 Task: Add an event with the title Training Workshop: Team Leadership, date '2024/04/23', time 9:40 AM to 11:40 AMand add a description: Welcome to our Team Leadership Training Workshop, a comprehensive and interactive session designed to enhance leadership skills, empower team leaders, and cultivate effective leadership practices. This workshop is tailored for individuals who aspire to lead and inspire their teams to achieve exceptional results and foster a positive work environment._x000D_
_x000D_
_x000D_
_x000D_
Select event color  Blueberry . Add location for the event as: 123 Montmartre, Paris, France, logged in from the account softage.1@softage.netand send the event invitation to softage.7@softage.net and softage.8@softage.net. Set a reminder for the event Every weekday(Monday to Friday)
Action: Mouse moved to (48, 123)
Screenshot: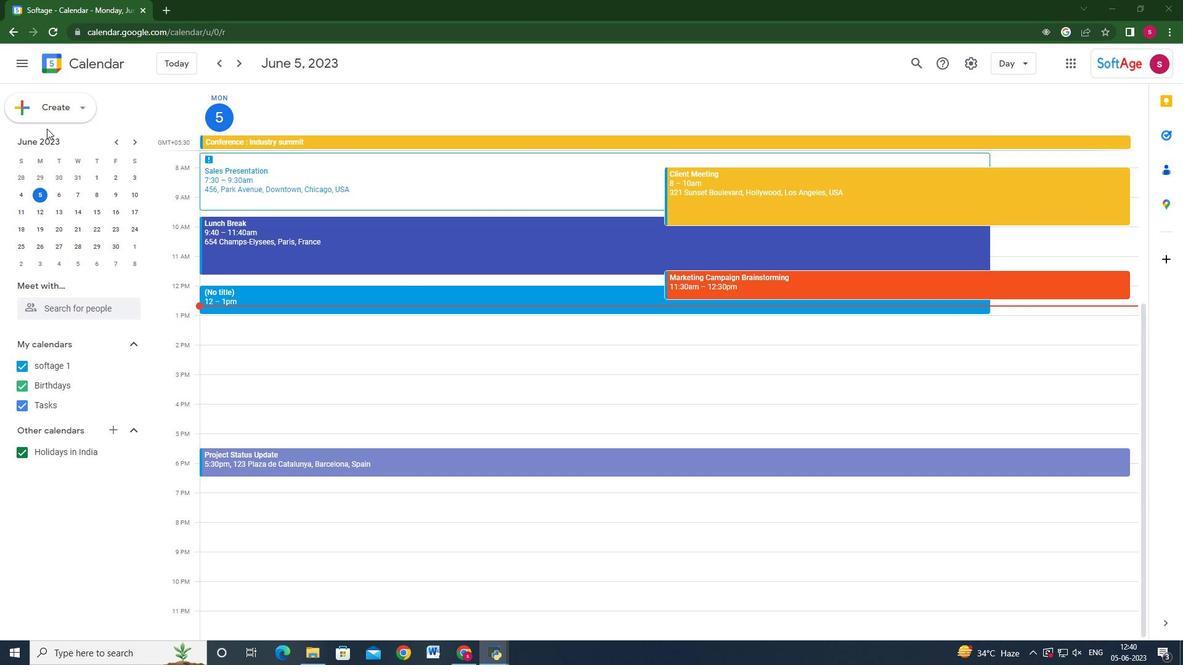 
Action: Mouse pressed left at (48, 123)
Screenshot: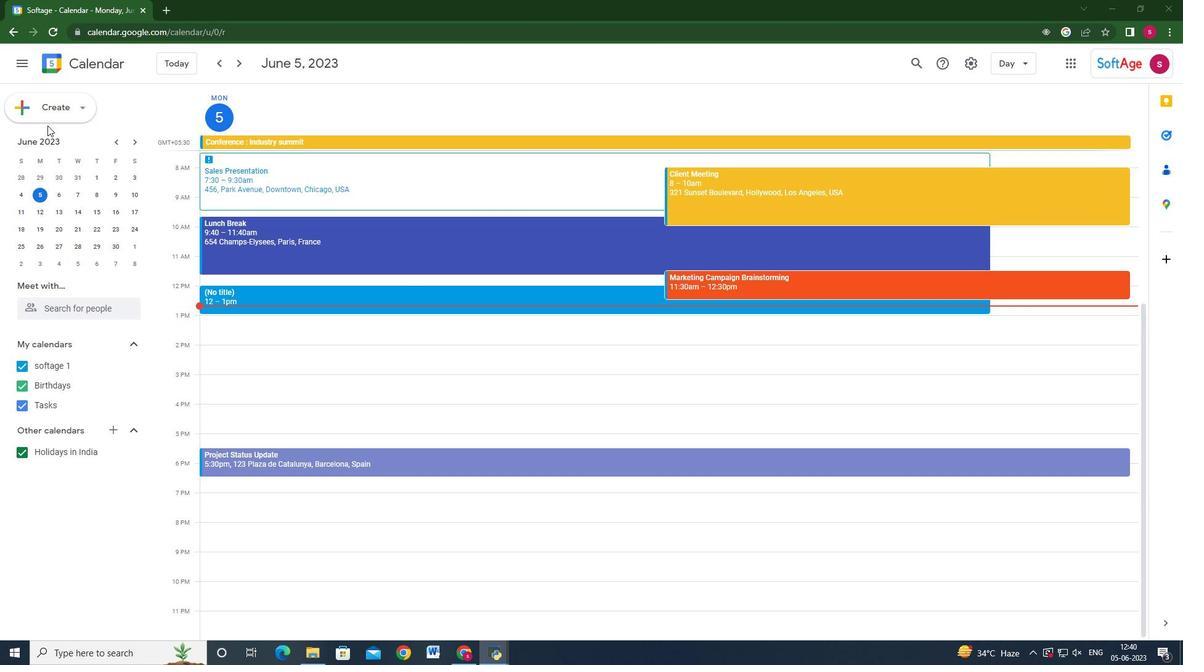 
Action: Mouse moved to (56, 121)
Screenshot: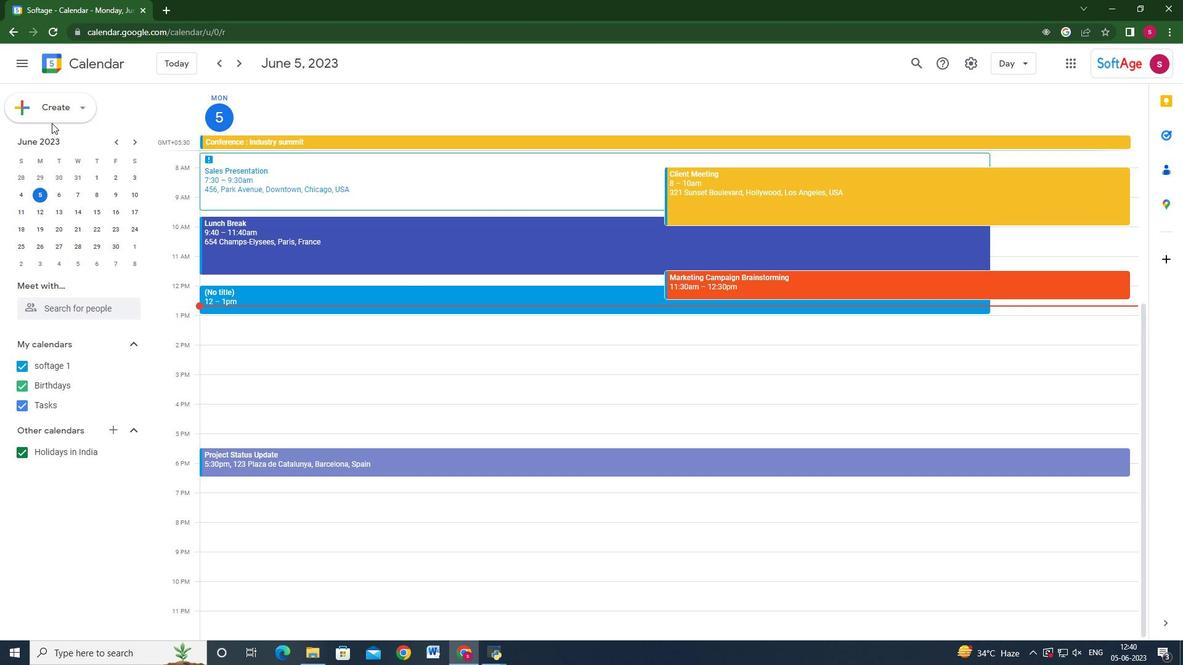 
Action: Mouse pressed left at (56, 121)
Screenshot: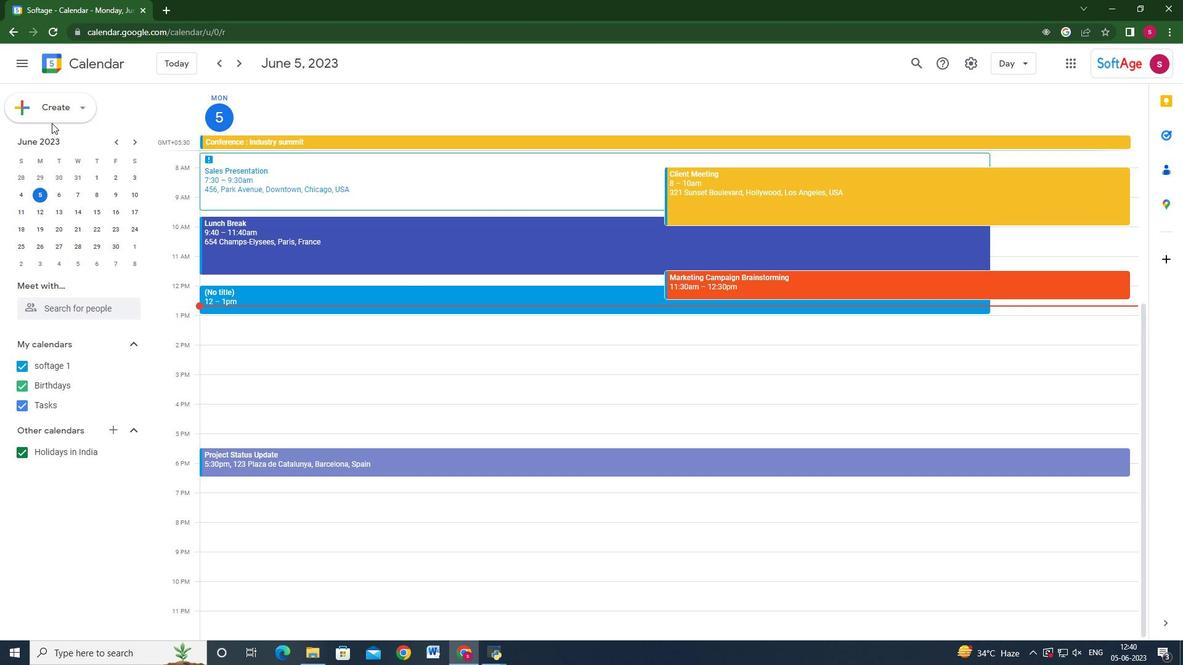 
Action: Mouse moved to (49, 137)
Screenshot: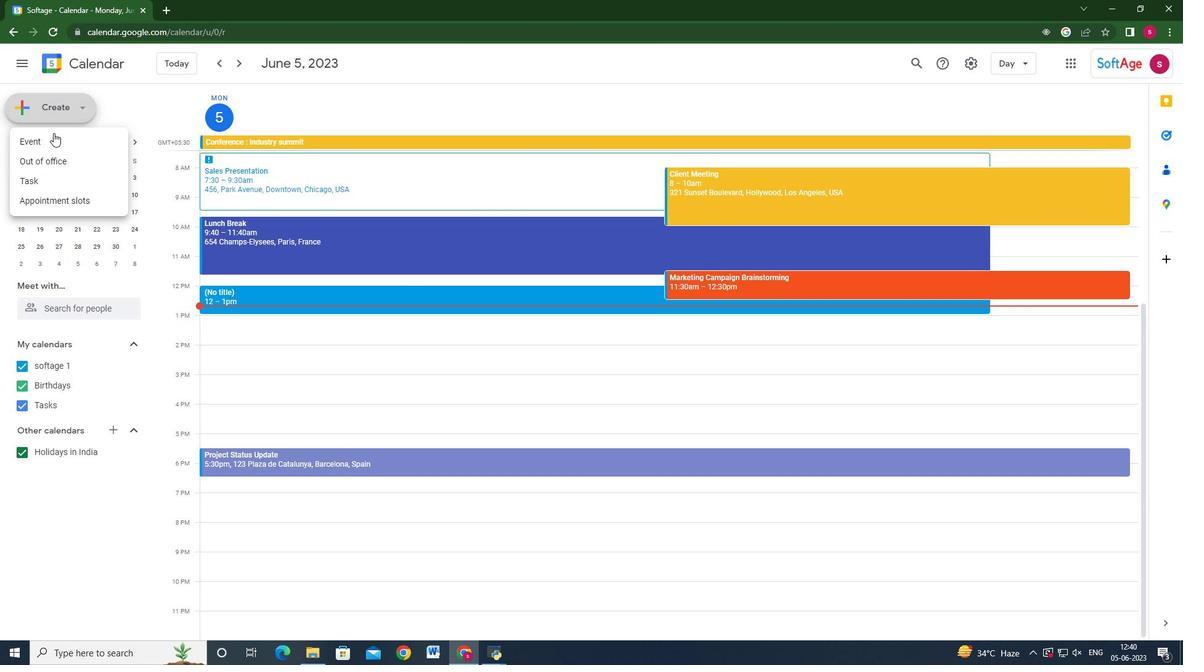 
Action: Mouse pressed left at (49, 137)
Screenshot: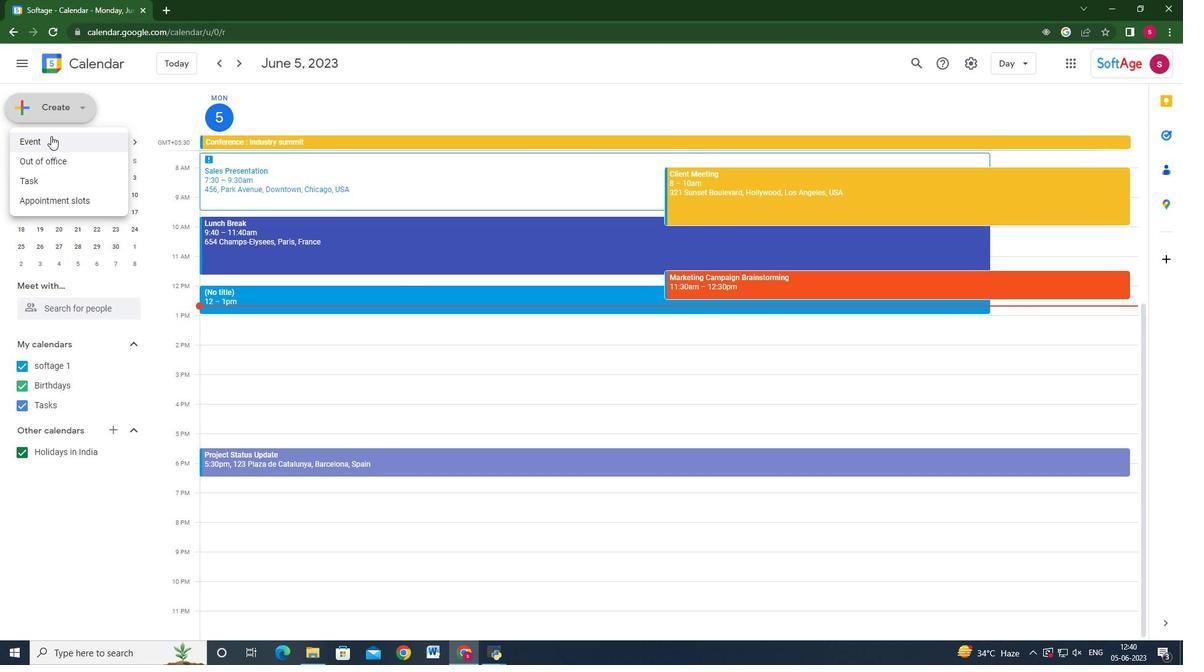 
Action: Mouse moved to (690, 488)
Screenshot: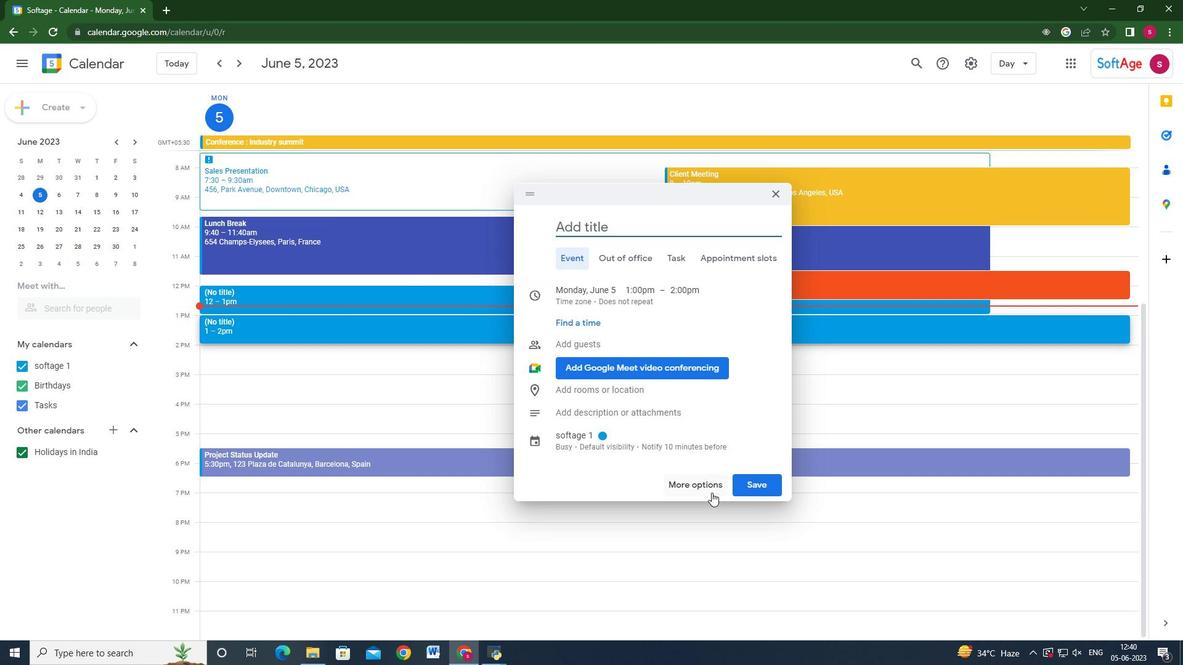 
Action: Mouse pressed left at (690, 488)
Screenshot: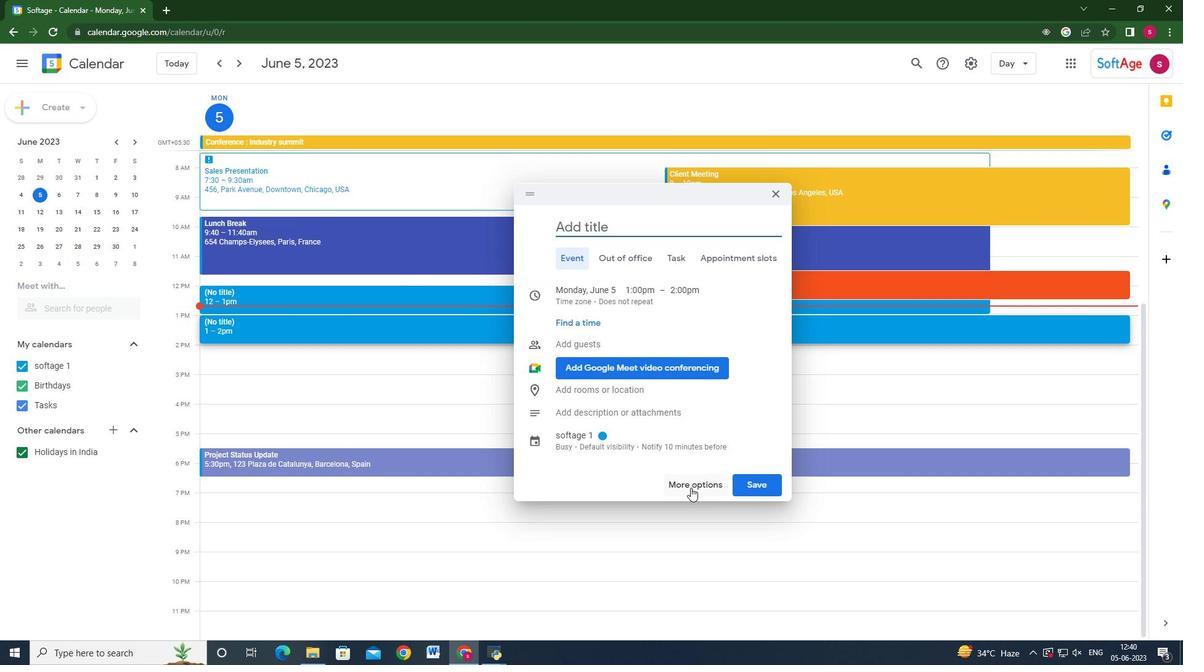 
Action: Mouse moved to (201, 59)
Screenshot: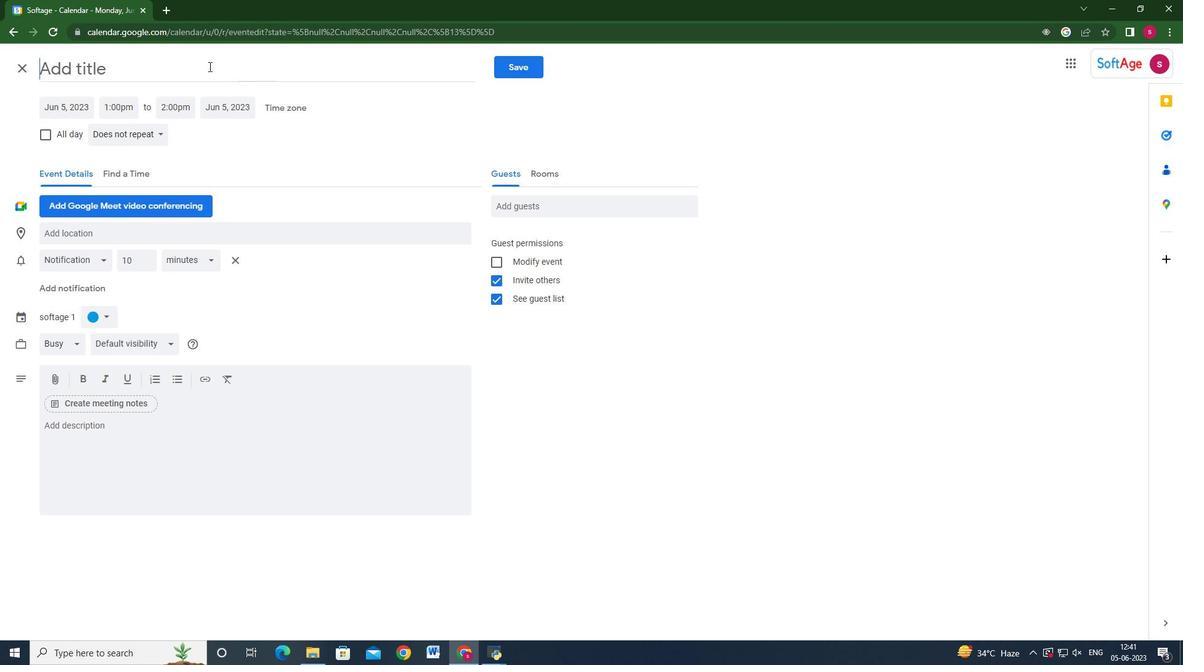
Action: Key pressed <Key.shift>Training<Key.space><Key.shift>Workshop<Key.shift><Key.shift><Key.shift>:<Key.space><Key.shift_r>Team<Key.space><Key.shift><Key.shift><Key.shift><Key.shift><Key.shift><Key.shift><Key.shift><Key.shift><Key.shift><Key.shift>Leadership
Screenshot: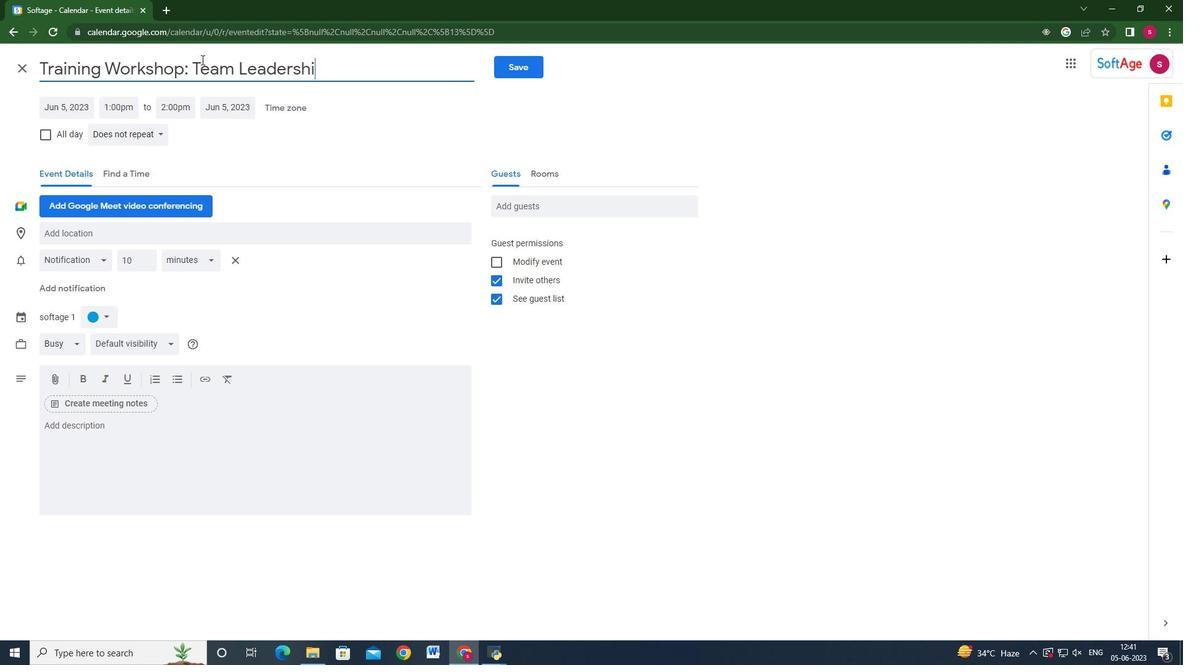 
Action: Mouse moved to (76, 122)
Screenshot: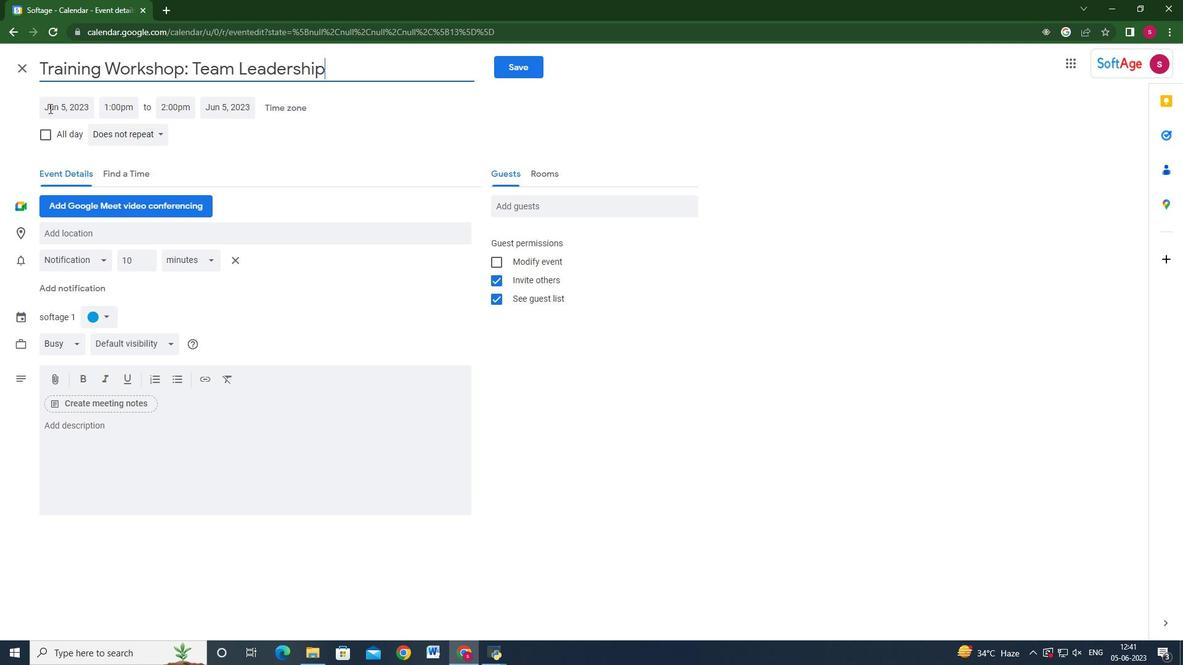 
Action: Mouse pressed left at (53, 107)
Screenshot: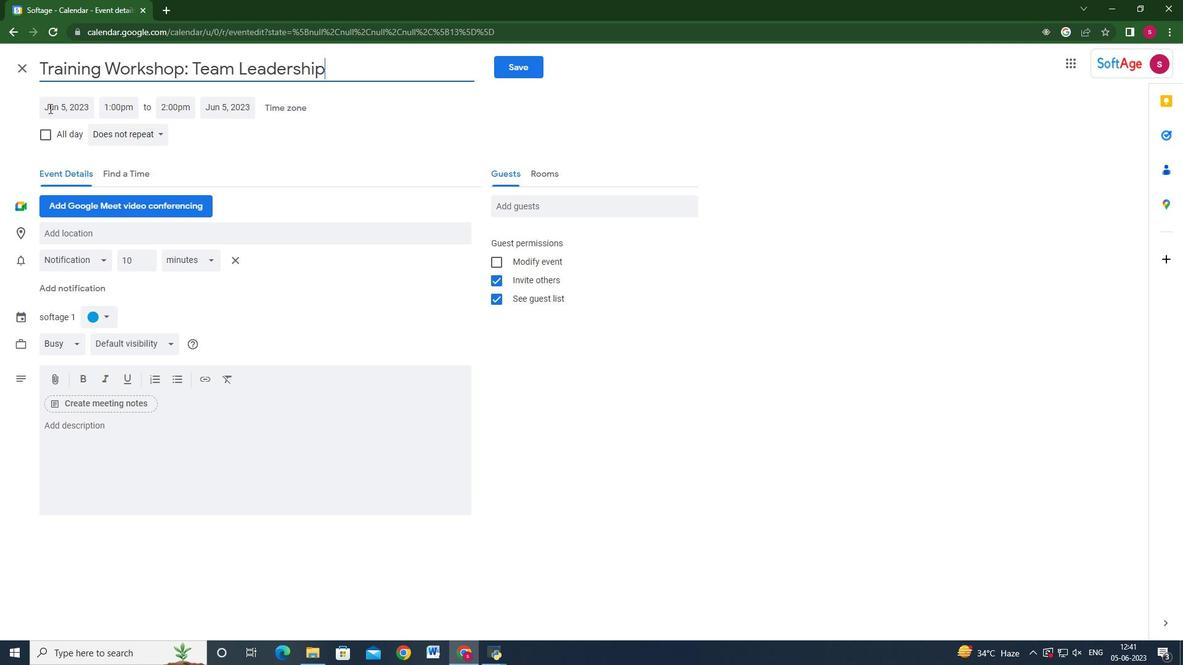 
Action: Mouse moved to (100, 121)
Screenshot: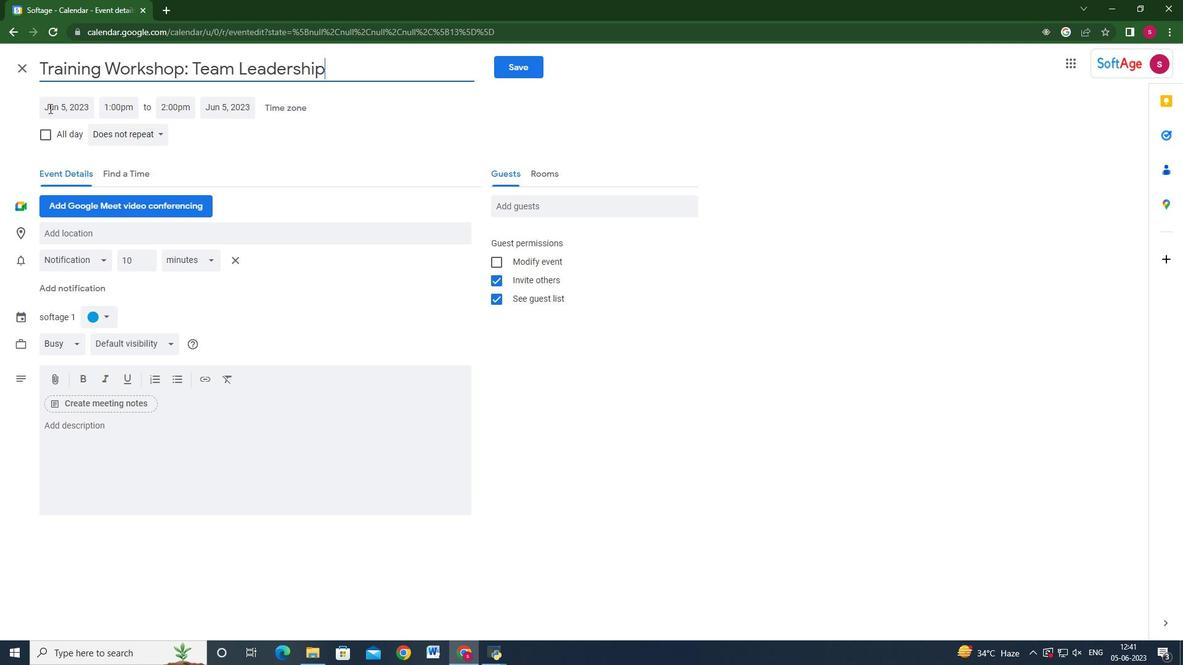 
Action: Mouse pressed left at (100, 121)
Screenshot: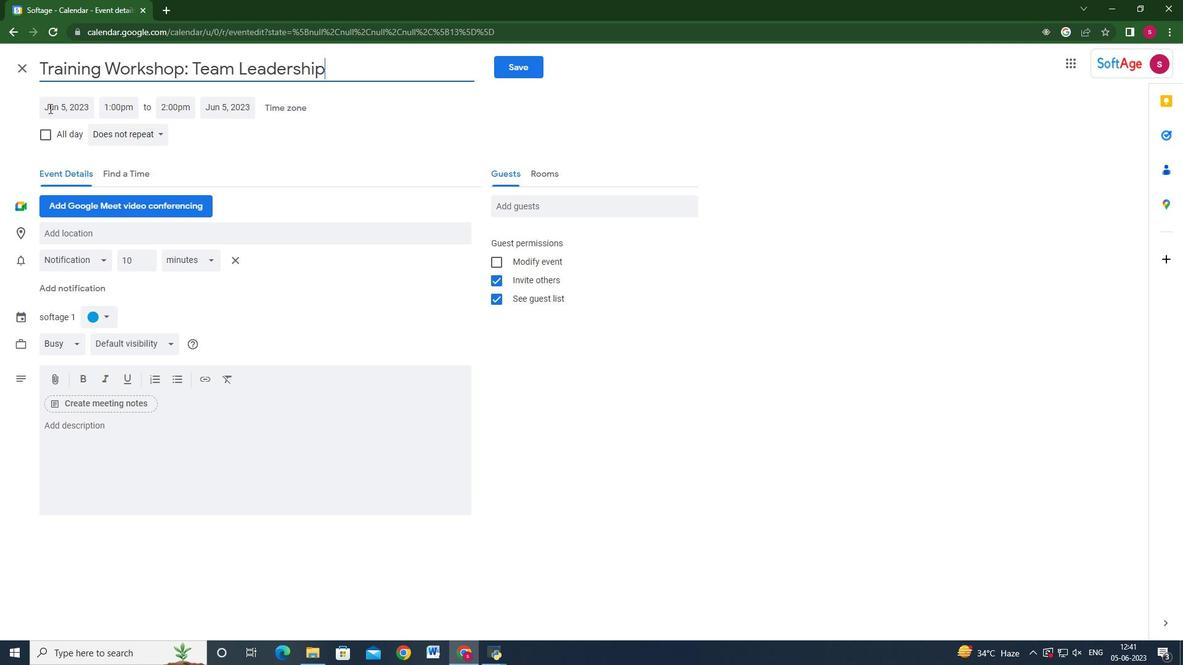 
Action: Mouse moved to (83, 110)
Screenshot: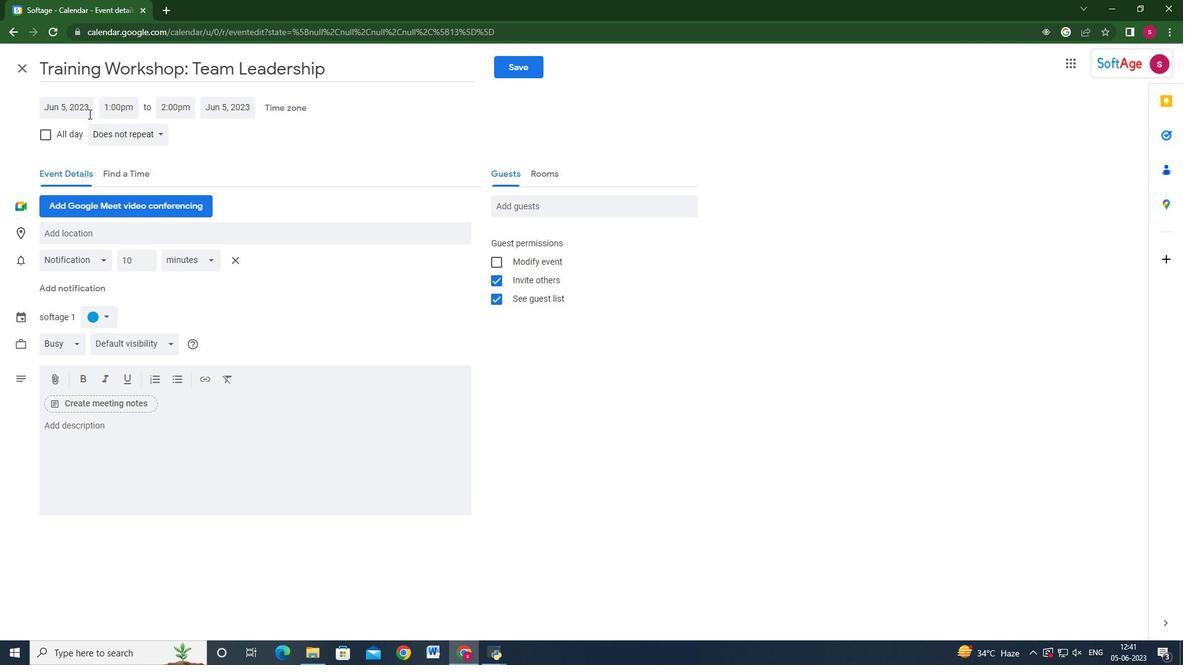 
Action: Mouse pressed left at (83, 110)
Screenshot: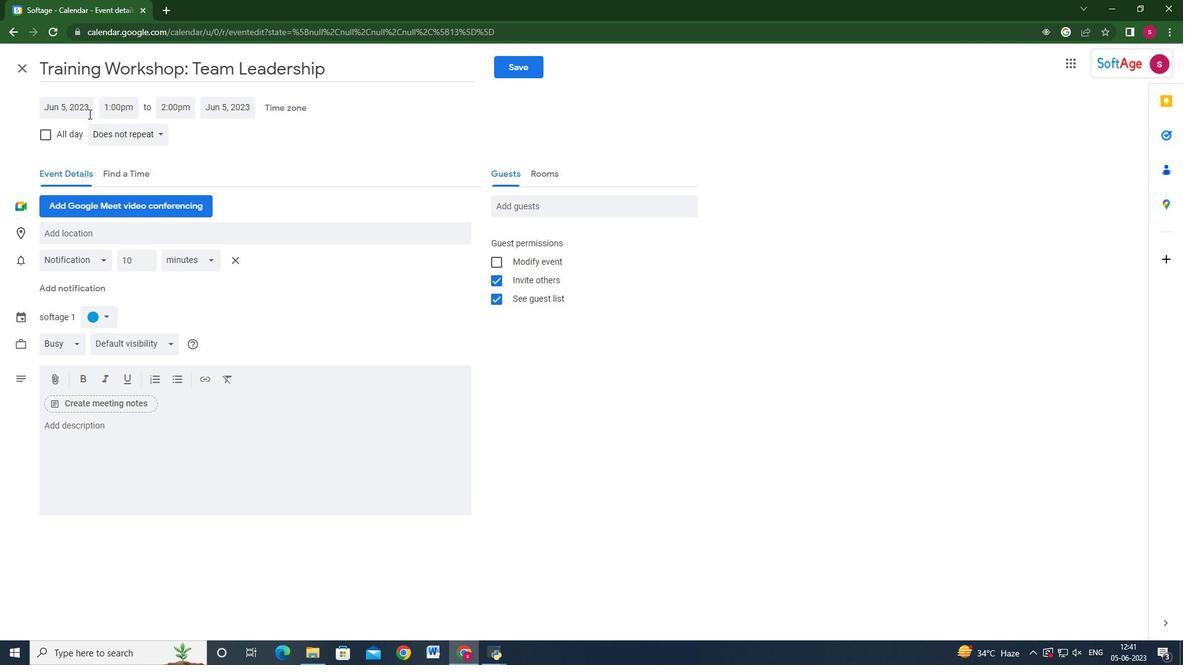 
Action: Mouse moved to (189, 132)
Screenshot: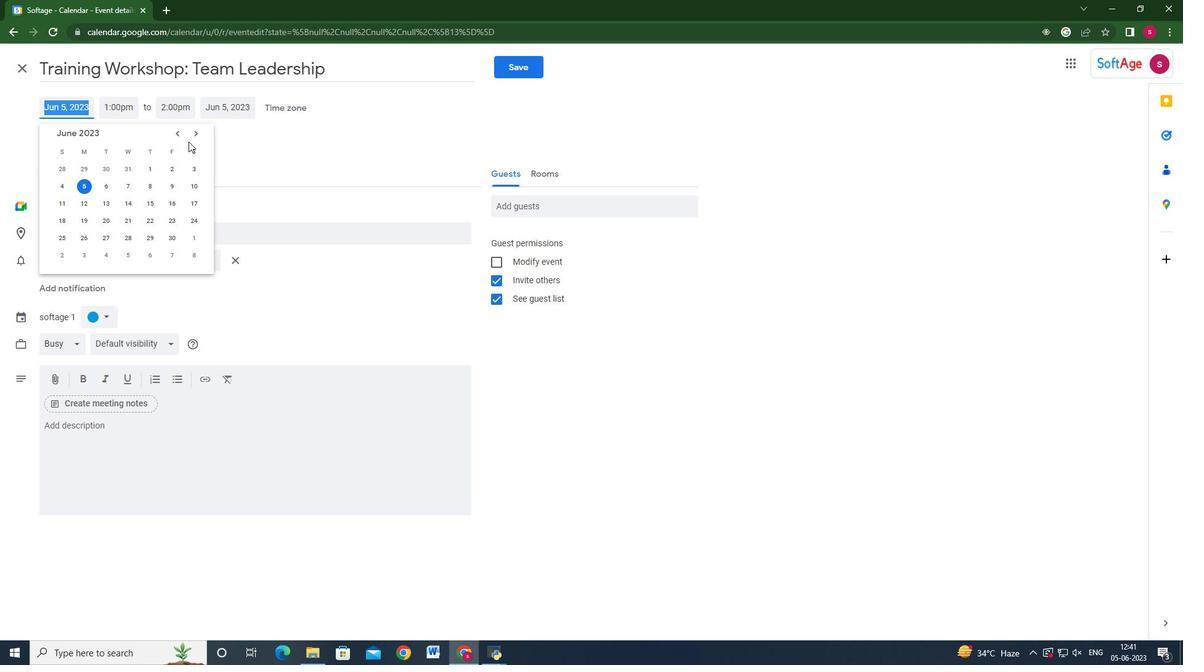 
Action: Mouse pressed left at (189, 132)
Screenshot: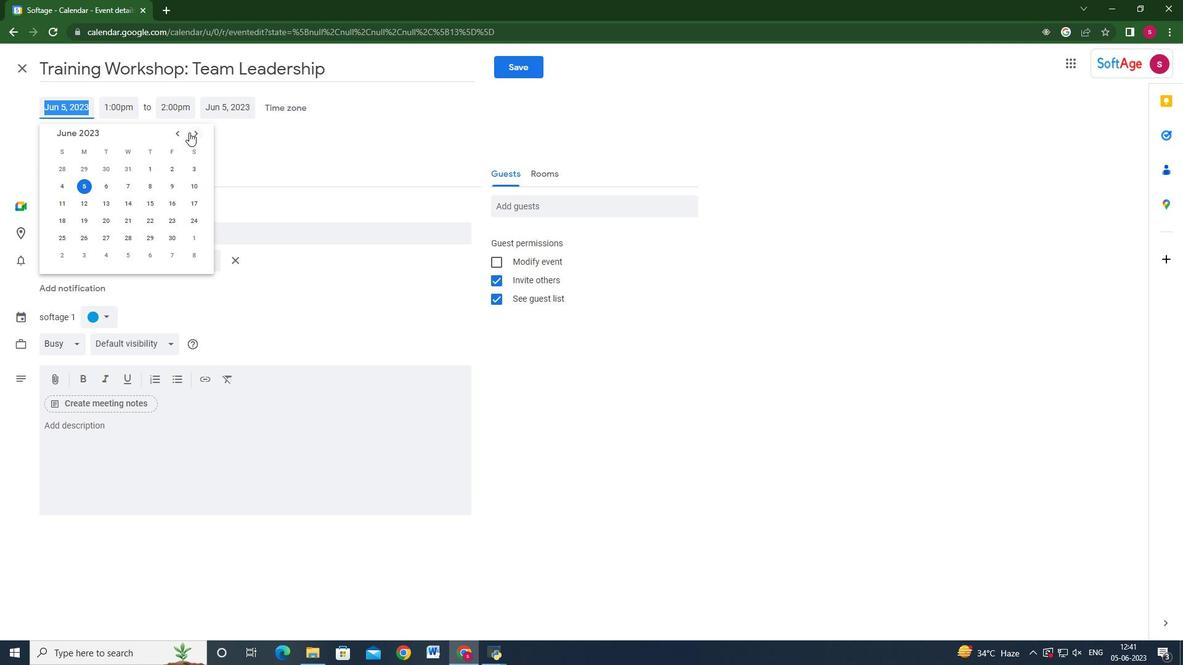 
Action: Mouse pressed left at (189, 132)
Screenshot: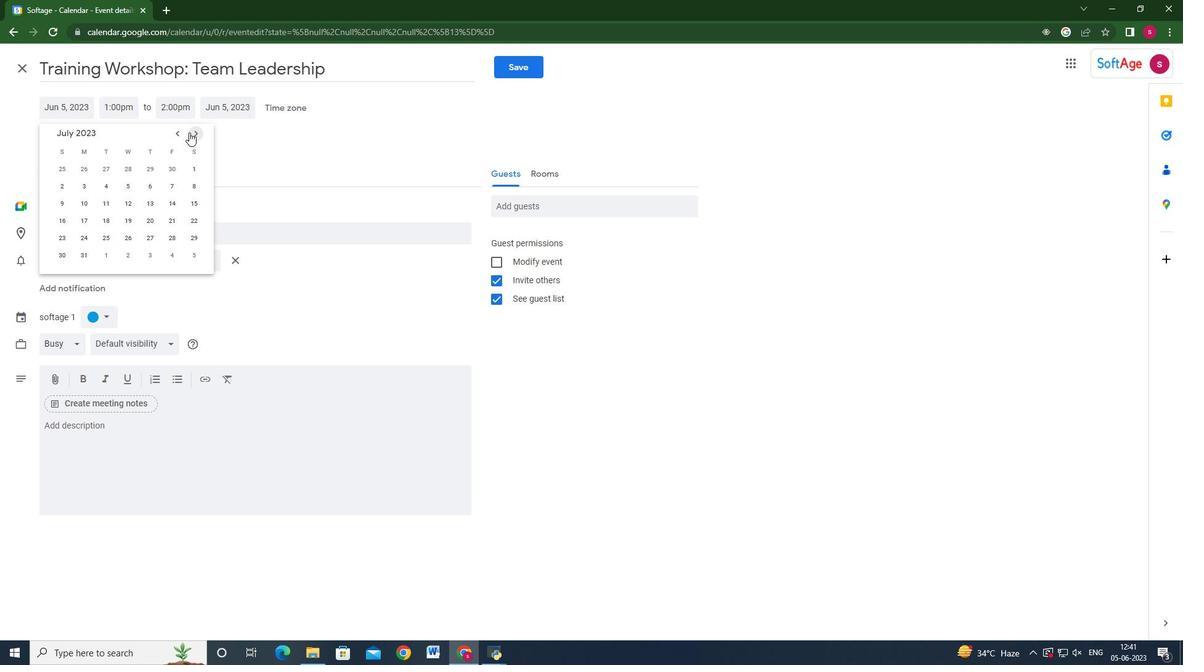 
Action: Mouse pressed left at (189, 132)
Screenshot: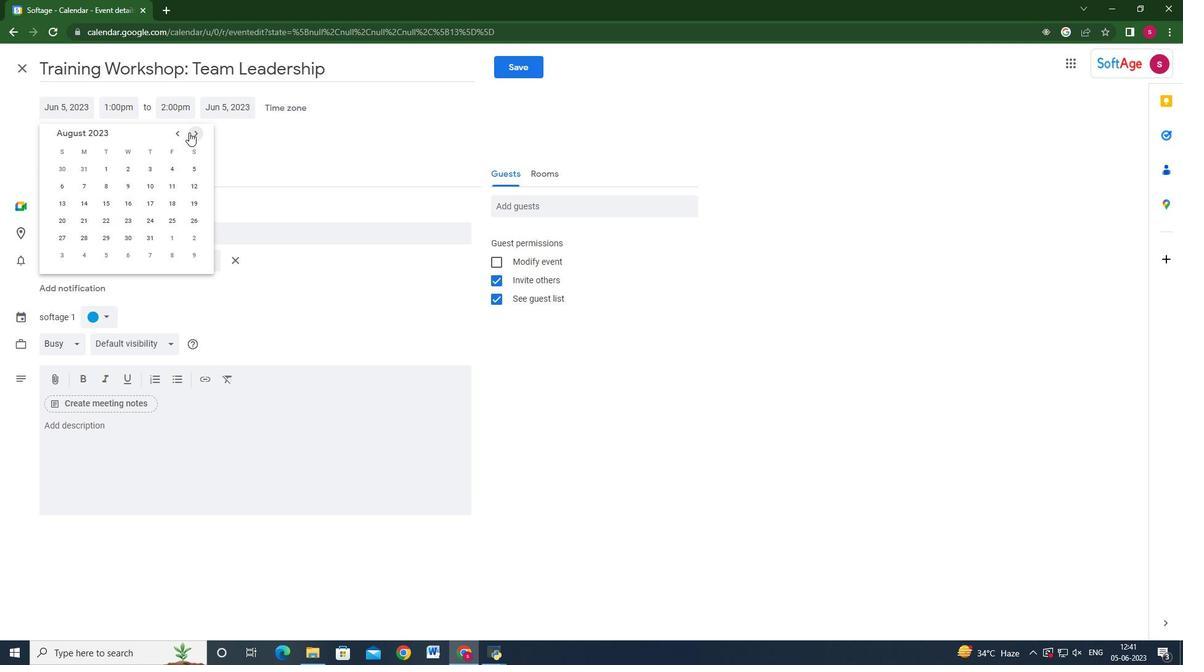 
Action: Mouse pressed left at (189, 132)
Screenshot: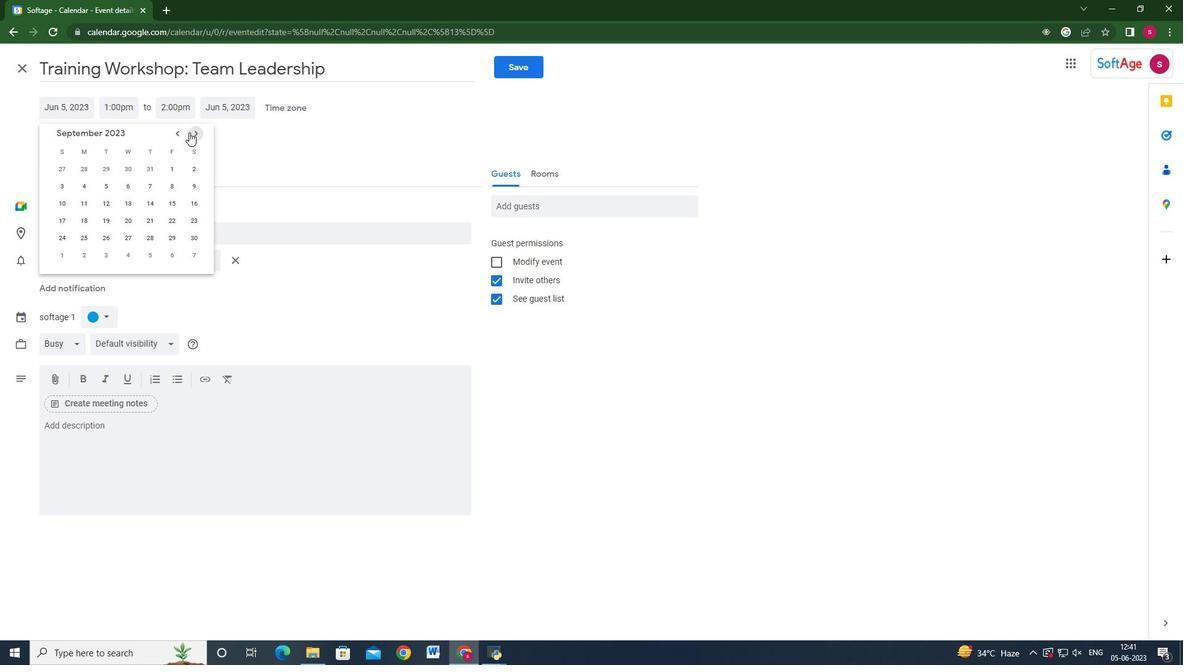
Action: Mouse pressed left at (189, 132)
Screenshot: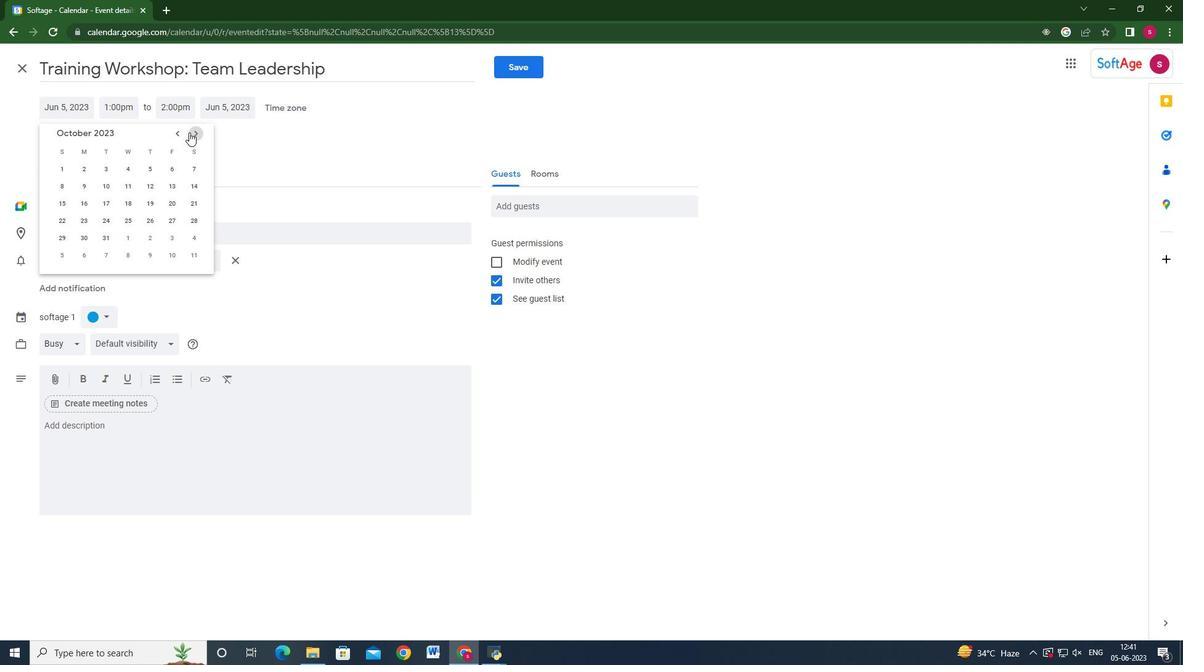 
Action: Mouse pressed left at (189, 132)
Screenshot: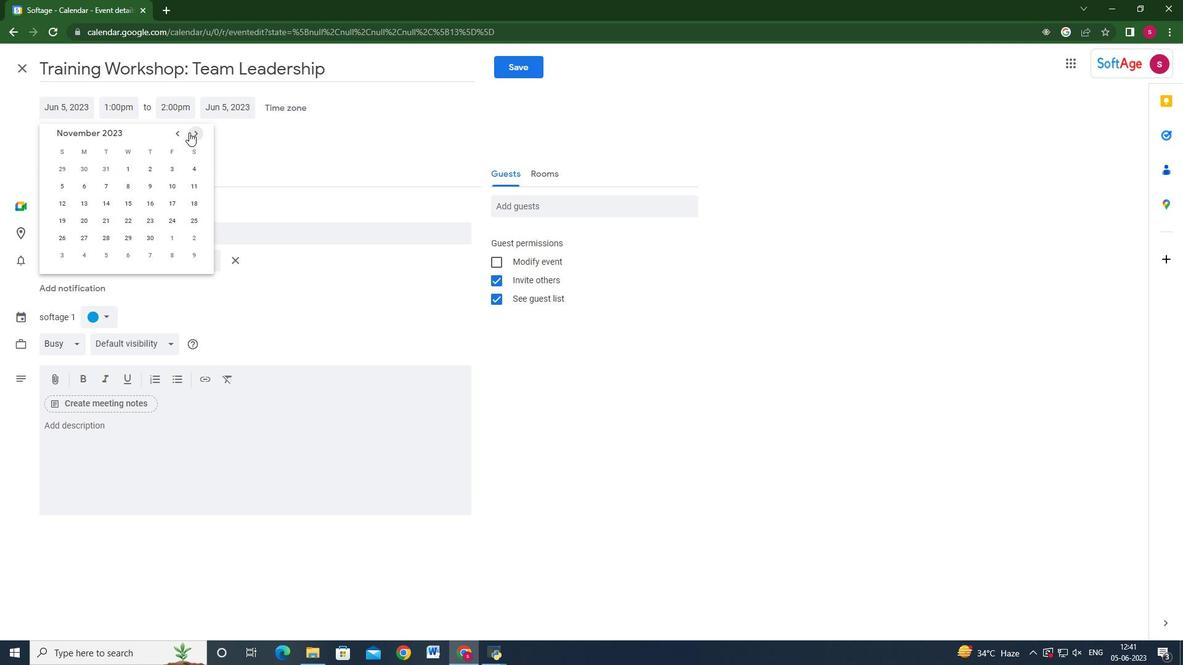 
Action: Mouse moved to (189, 131)
Screenshot: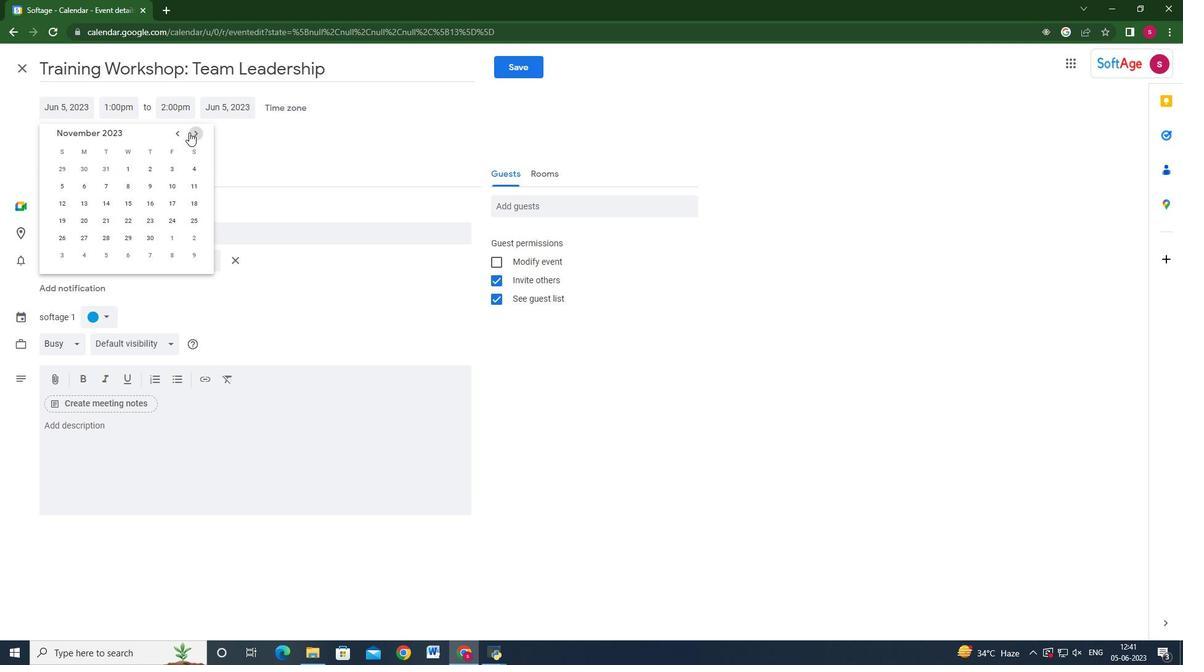 
Action: Mouse pressed left at (189, 131)
Screenshot: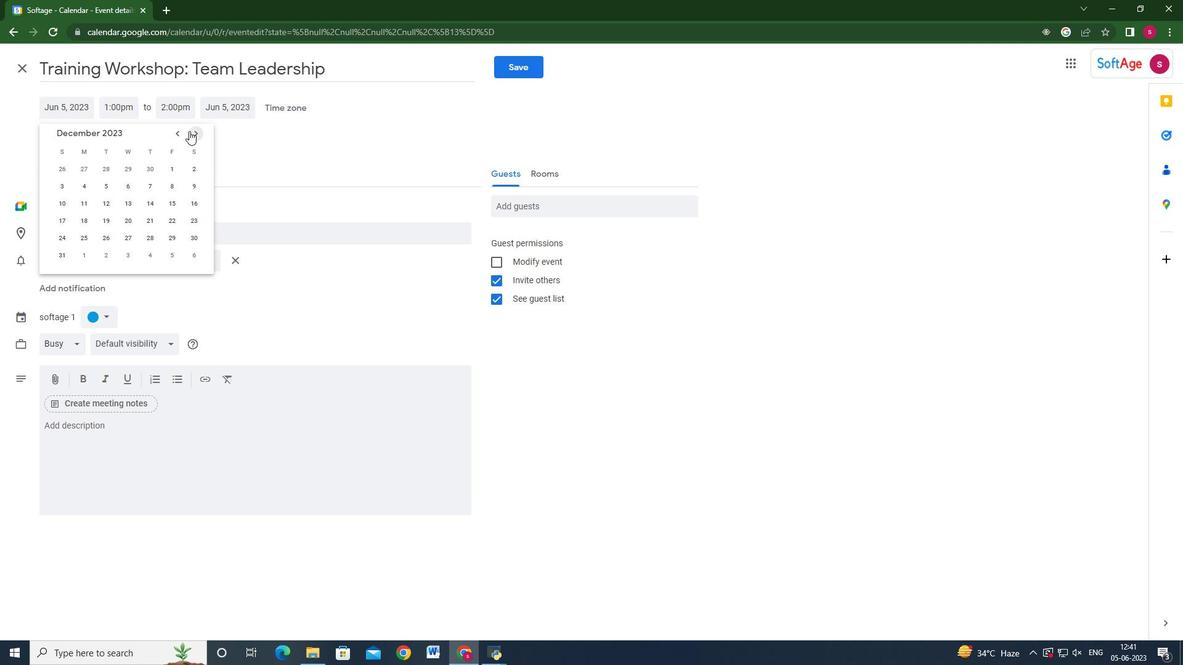 
Action: Mouse pressed left at (189, 131)
Screenshot: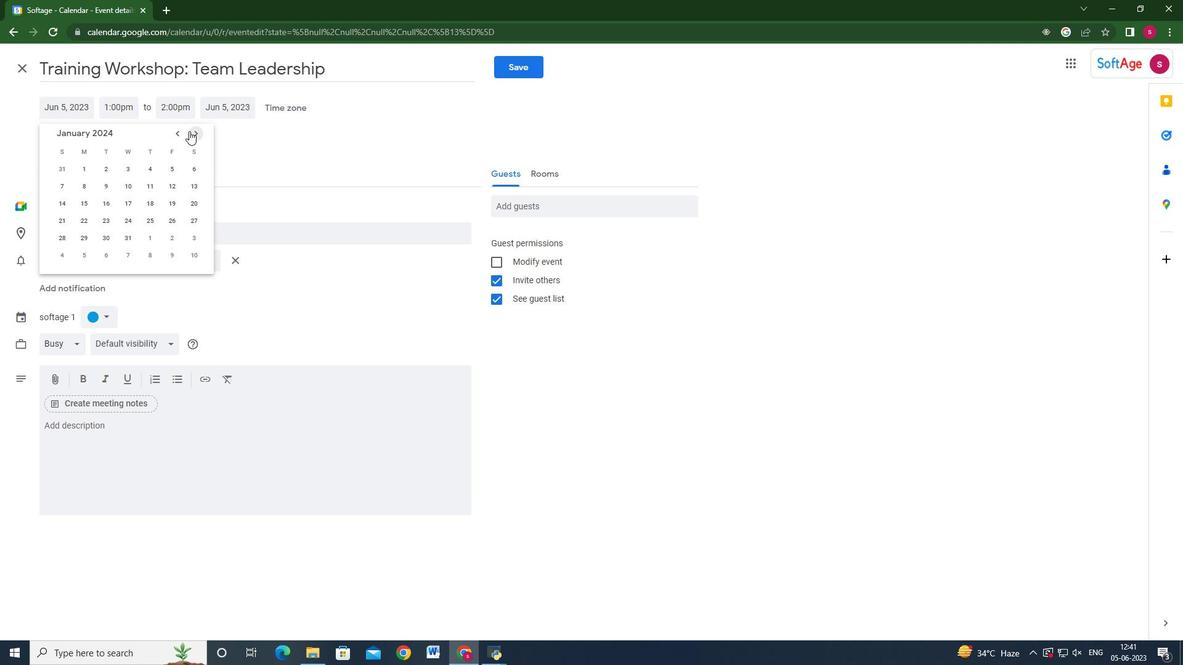 
Action: Mouse pressed left at (189, 131)
Screenshot: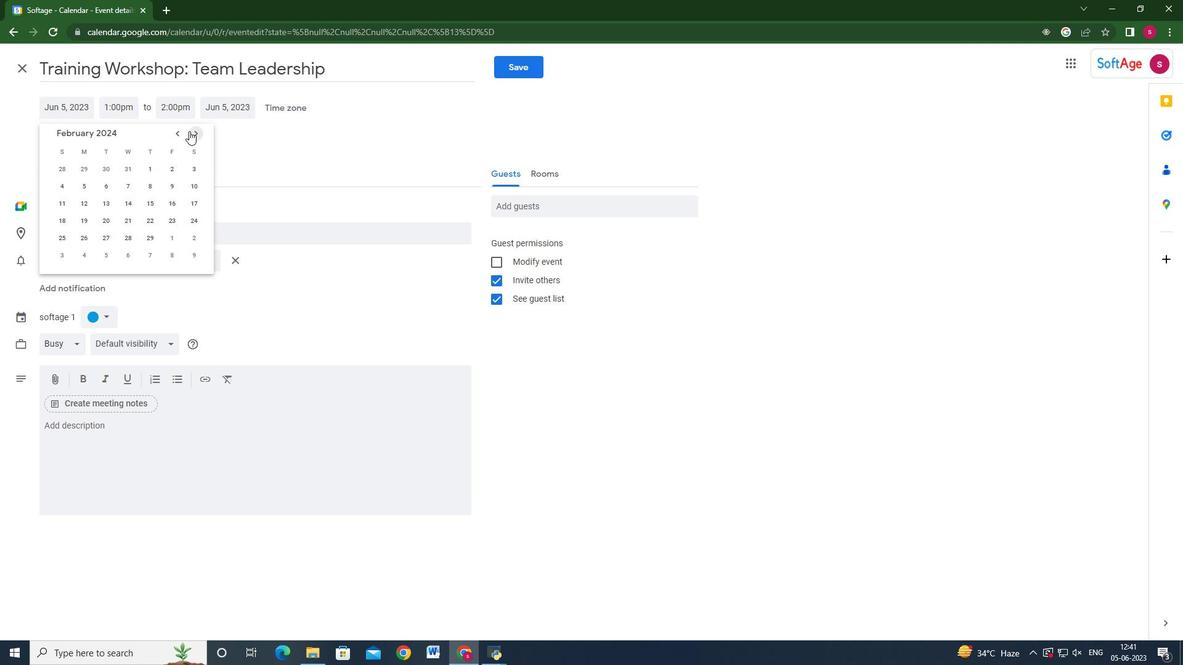 
Action: Mouse pressed left at (189, 131)
Screenshot: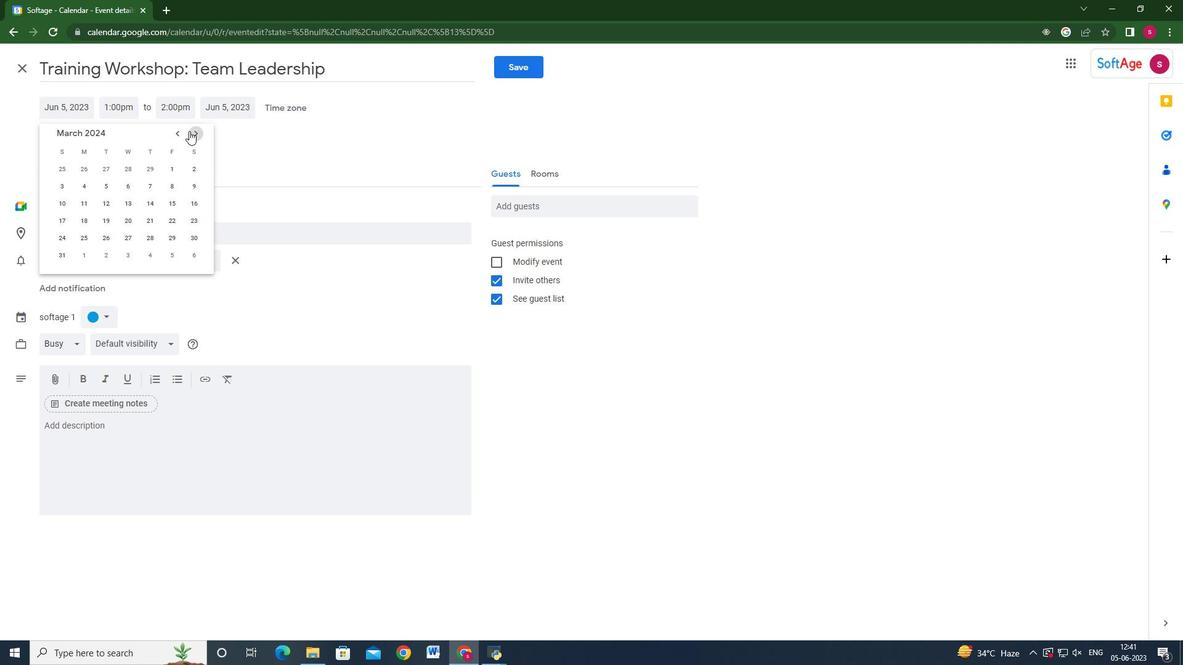 
Action: Mouse moved to (114, 221)
Screenshot: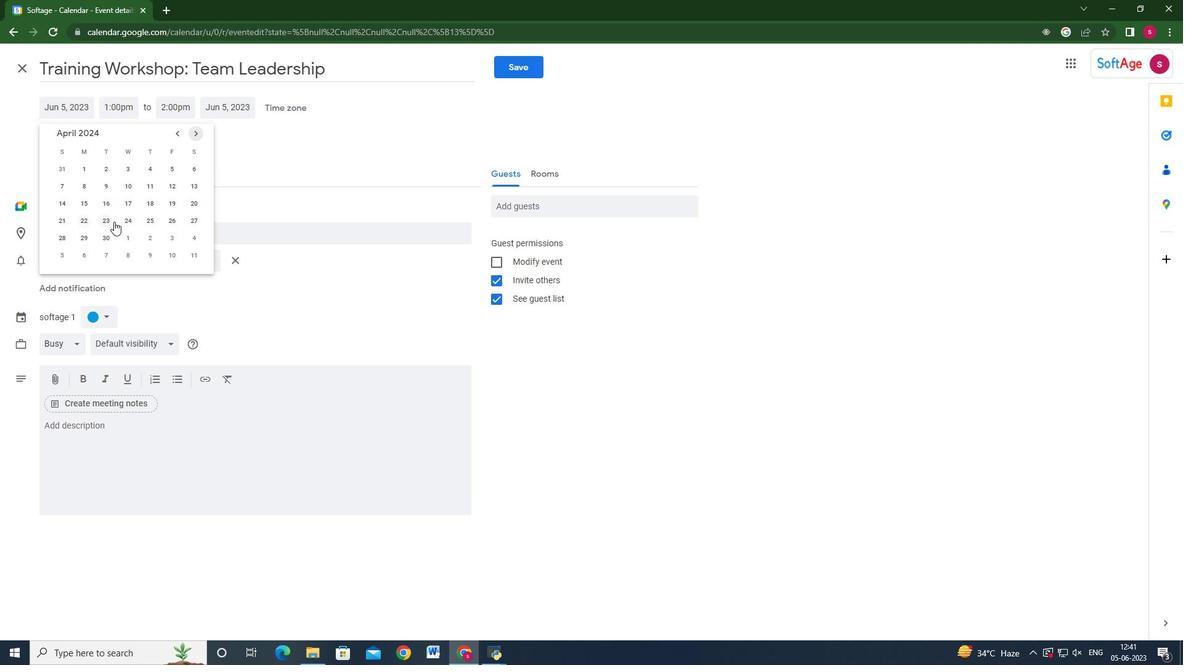 
Action: Mouse pressed left at (114, 221)
Screenshot: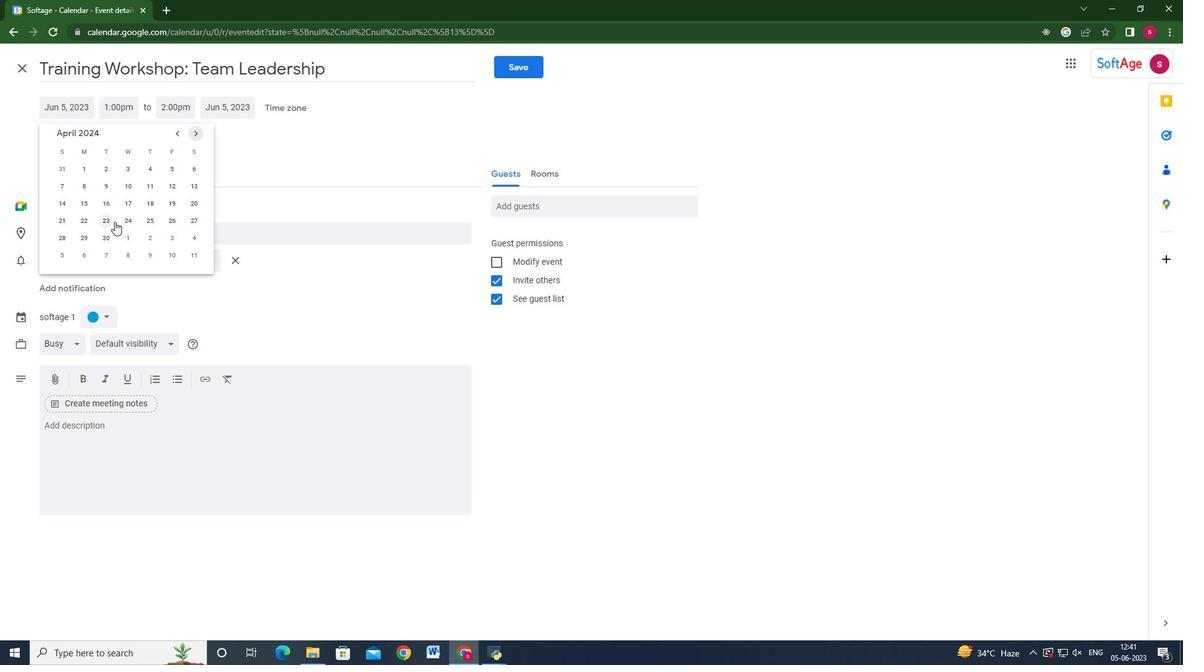 
Action: Mouse moved to (124, 112)
Screenshot: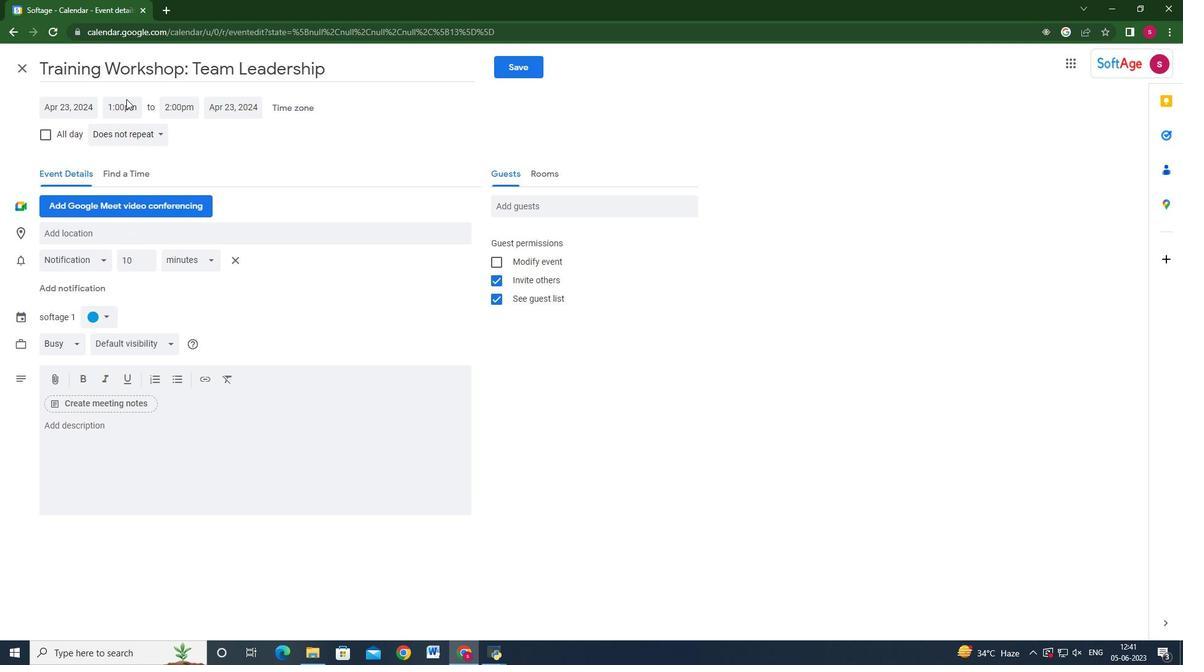 
Action: Mouse pressed left at (124, 112)
Screenshot: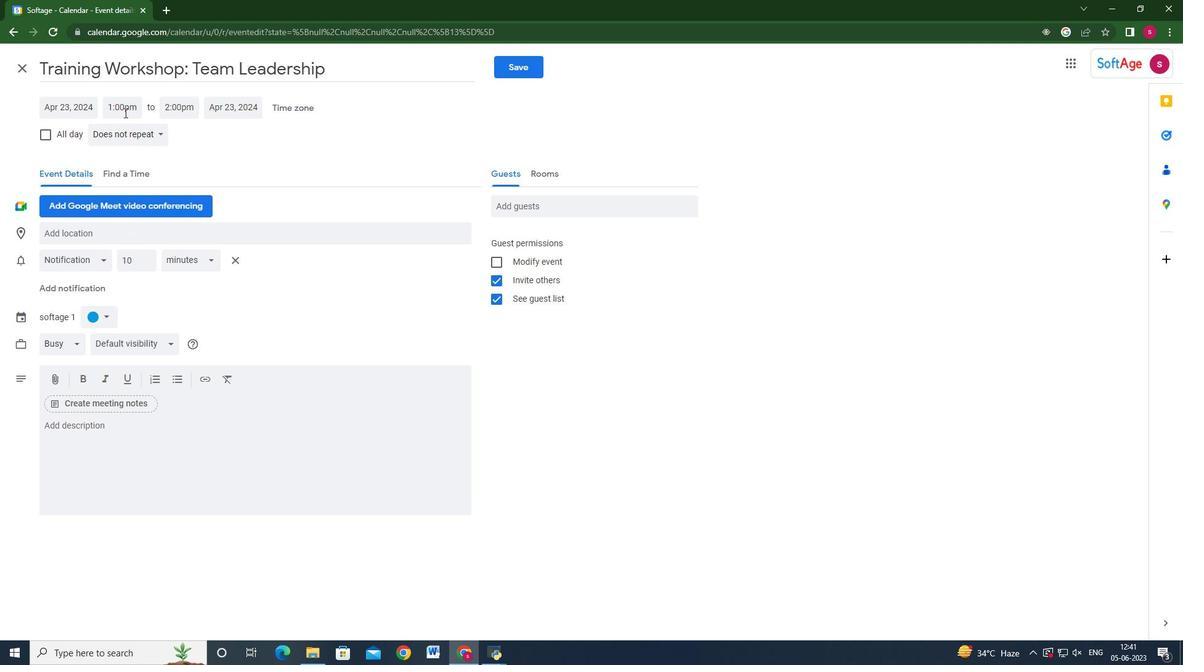 
Action: Key pressed 9<Key.shift>:40am<Key.enter><Key.tab>11<Key.shift>:40am<Key.enter>
Screenshot: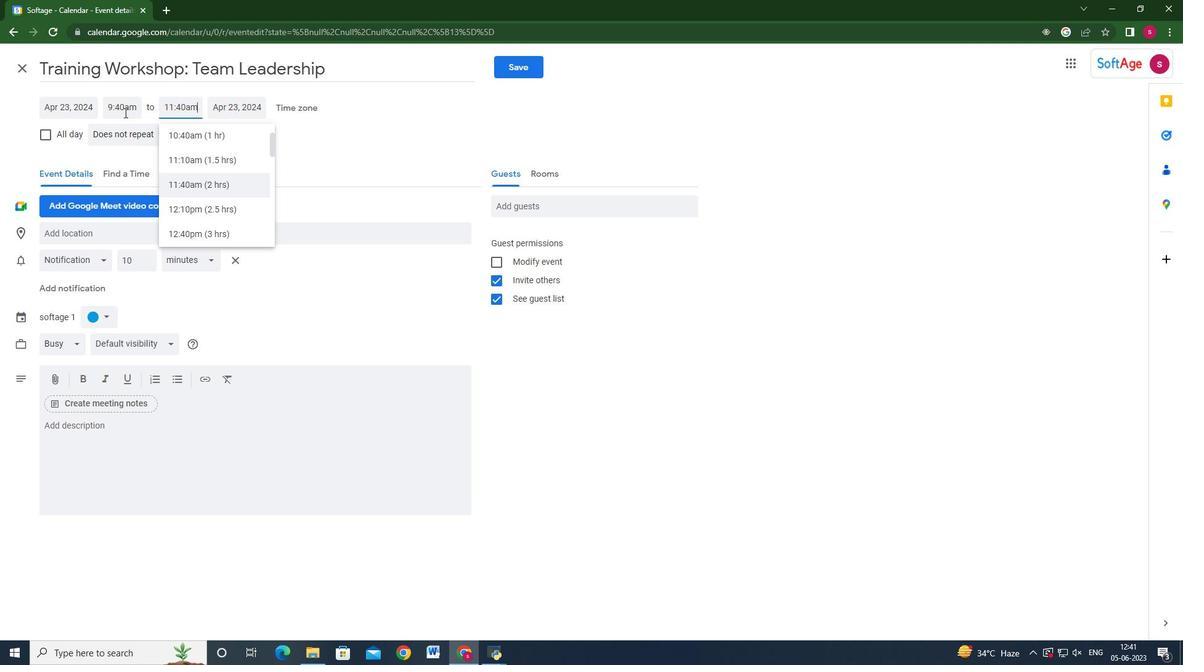 
Action: Mouse moved to (151, 436)
Screenshot: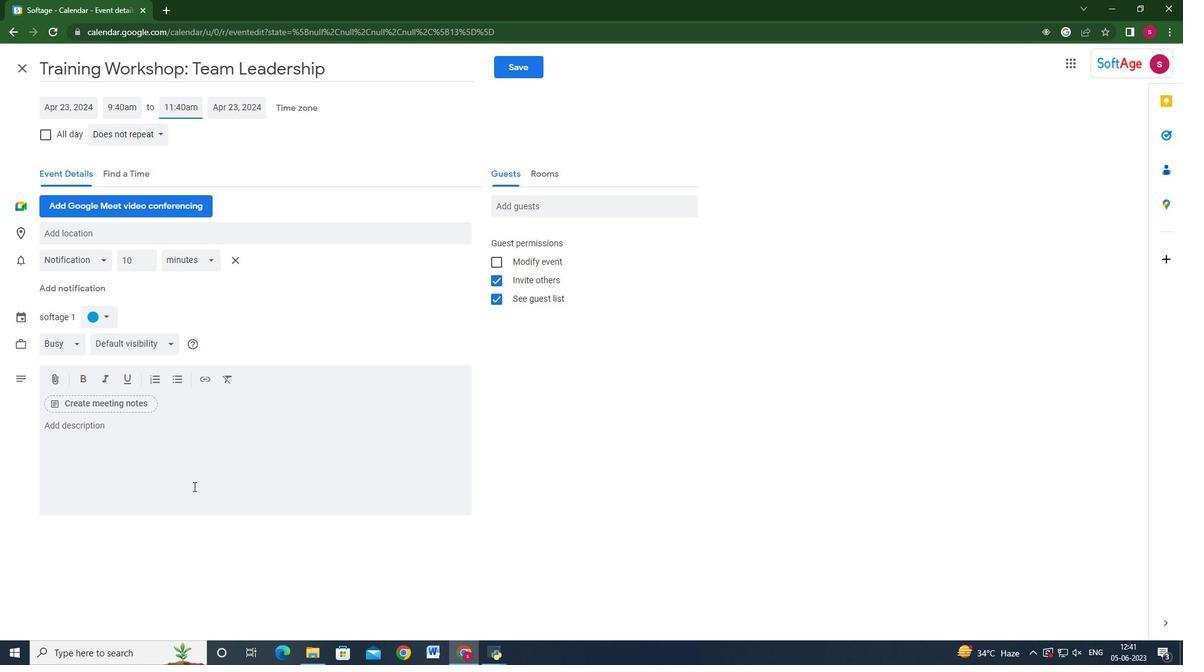 
Action: Mouse pressed left at (151, 436)
Screenshot: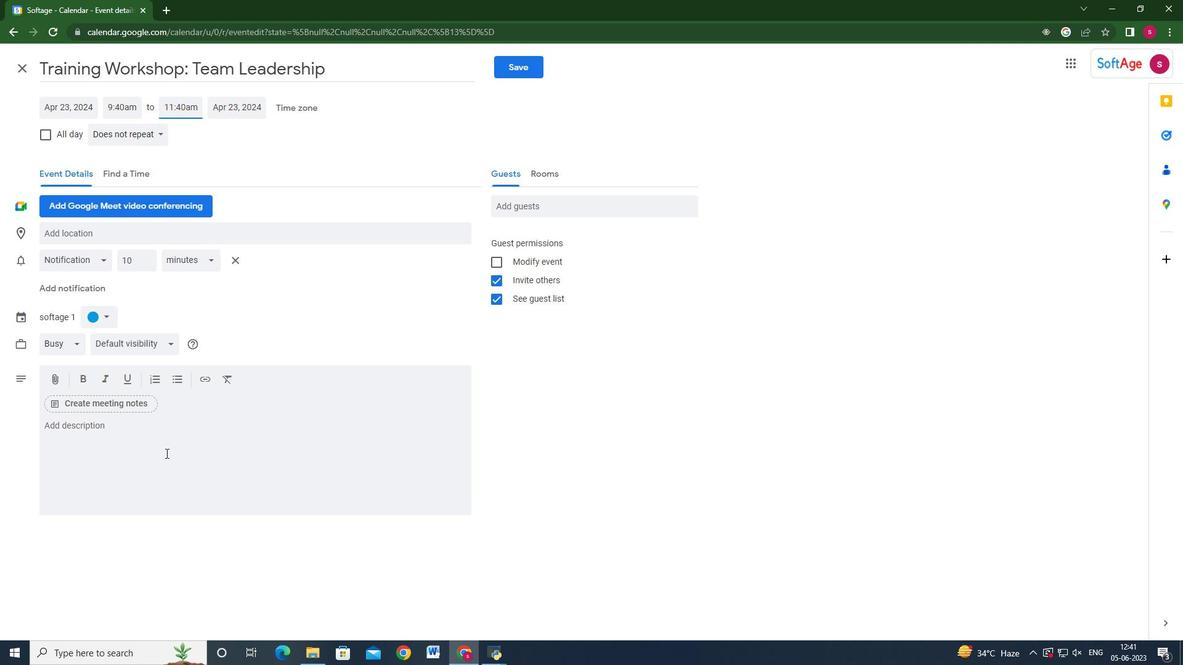 
Action: Key pressed <Key.shift>Welcome<Key.space>to<Key.space>our<Key.space><Key.shift>L<Key.backspace><Key.shift>Team<Key.space><Key.shift><Key.shift><Key.shift><Key.shift><Key.shift><Key.shift>Leadership<Key.space><Key.shift>Training<Key.space><Key.shift_r>Workshop,<Key.space>a<Key.space>comprehensiv<Key.space>an<Key.backspace><Key.backspace><Key.backspace>e<Key.space>and<Key.space>ine<Key.backspace>teracto<Key.backspace>ive<Key.space>a<Key.backspace>ession<Key.space>designedddddd<Key.space><Key.backspace><Key.backspace><Key.backspace><Key.backspace><Key.backspace><Key.backspace><Key.space>to<Key.space>embrace<Key.space><Key.backspace><Key.backspace><Key.backspace><Key.backspace><Key.backspace><Key.backspace><Key.backspace>nhance<Key.space>leadership<Key.space>skills<Key.space><Key.backspace>,<Key.space>empower<Key.space>team<Key.space>leaders,<Key.space>and<Key.space>cultivate<Key.space>effective<Key.space>leadership<Key.space>practices.<Key.space><Key.shift>This<Key.space>workshop<Key.space>is<Key.space>tailored<Key.space>for<Key.space>individuals<Key.space>who<Key.space>aspire<Key.space>to<Key.space>lead<Key.space>and<Key.space>inspire<Key.space>their<Key.space>teams<Key.space>to<Key.space>achieve<Key.space>exceptional<Key.space>result<Key.backspace>ts<Key.space>and<Key.space>foster<Key.space>a<Key.space>positive<Key.space>work<Key.space>environment.
Screenshot: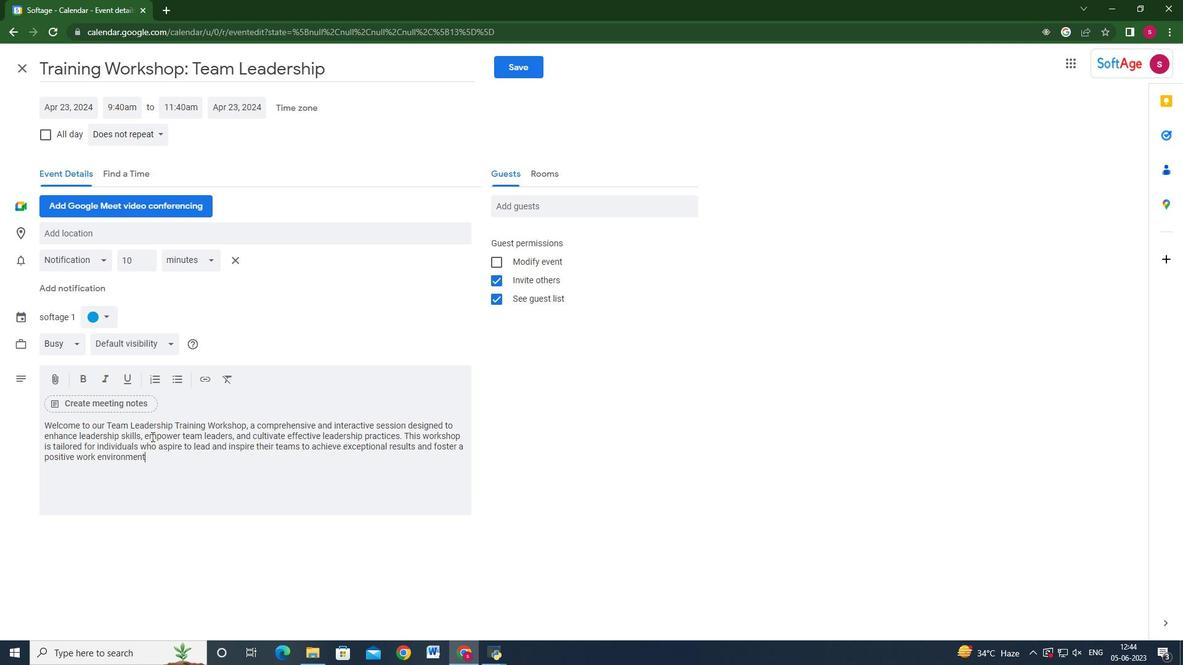 
Action: Mouse moved to (91, 308)
Screenshot: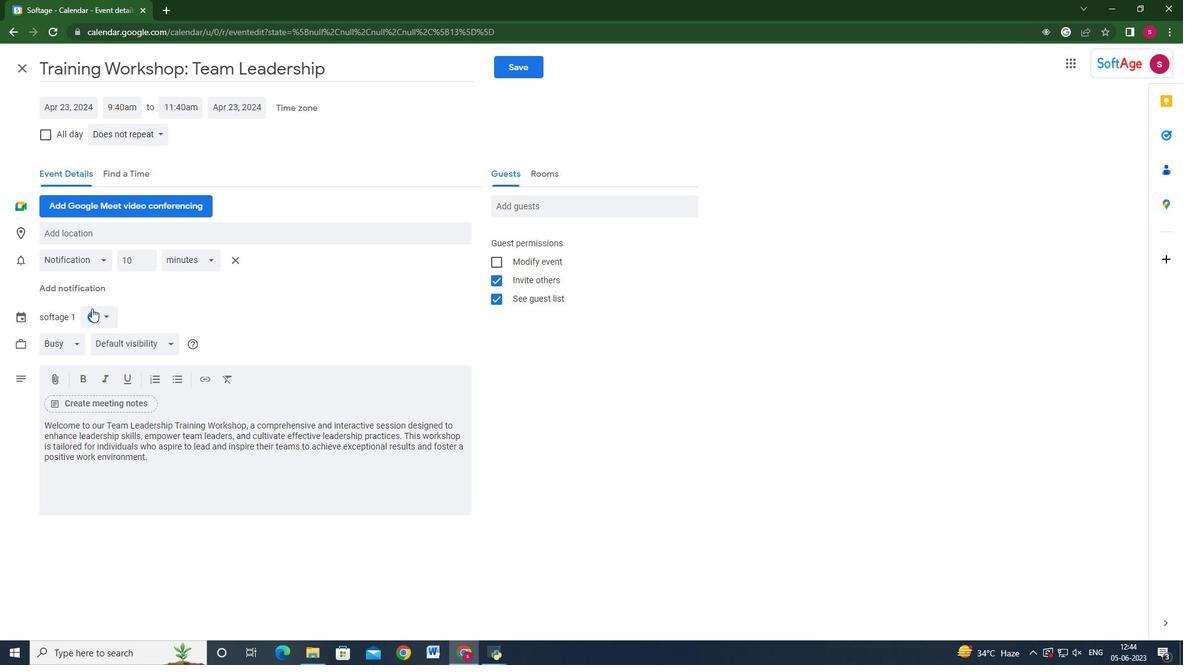 
Action: Mouse pressed left at (91, 308)
Screenshot: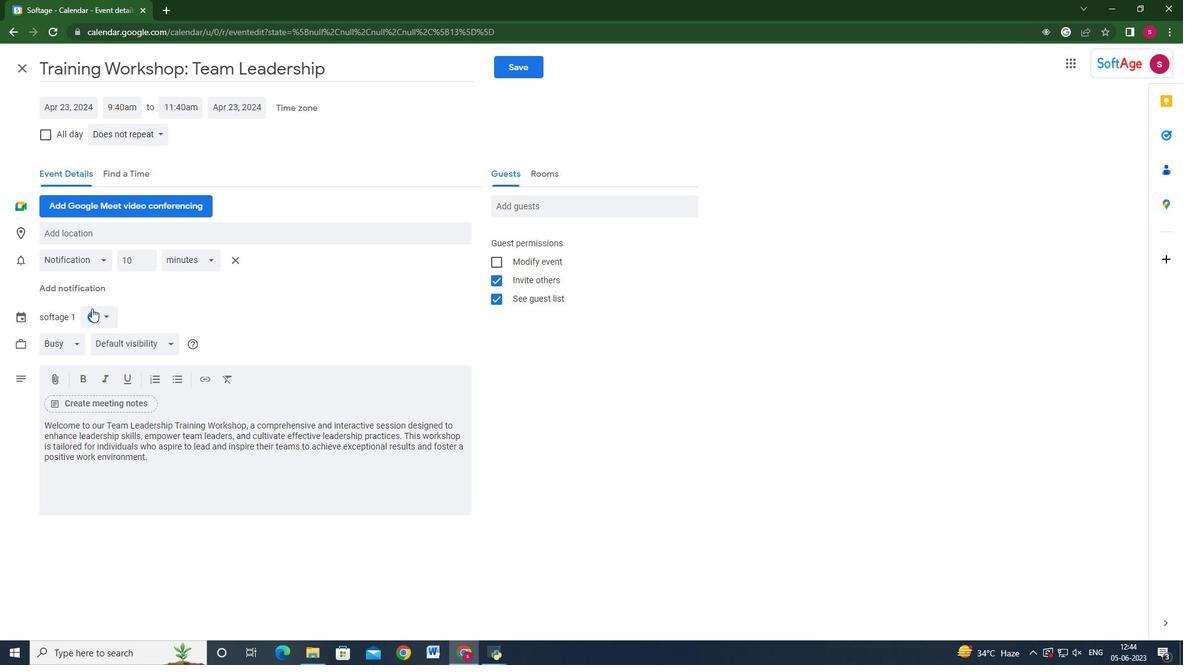 
Action: Mouse moved to (105, 359)
Screenshot: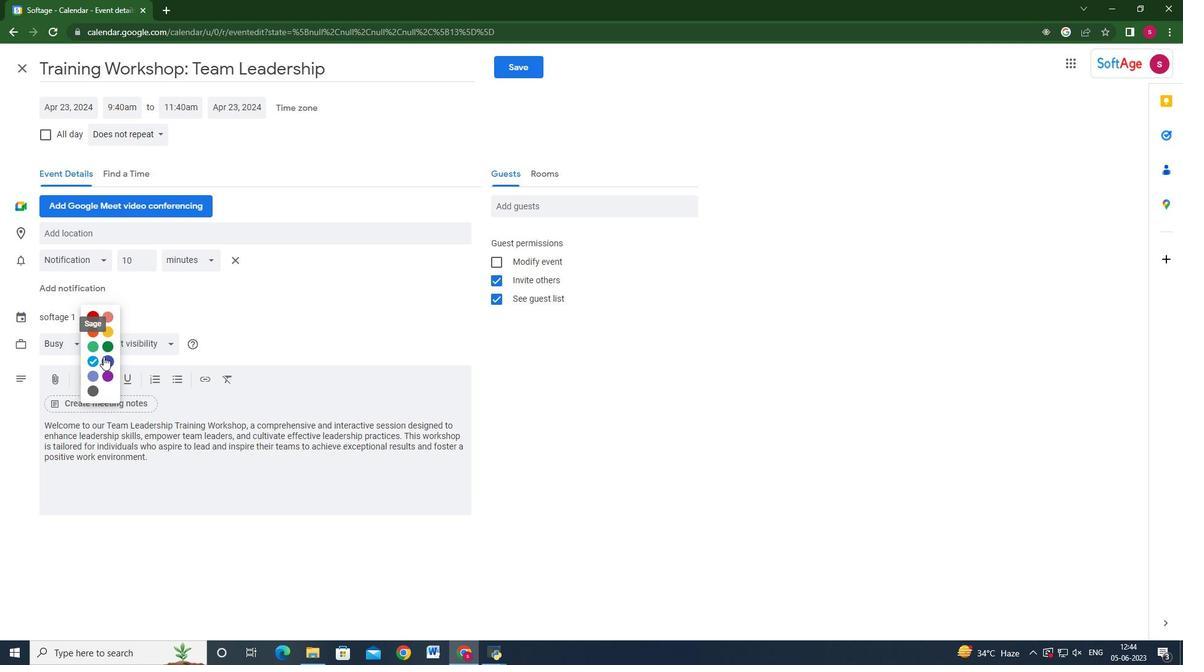 
Action: Mouse pressed left at (105, 359)
Screenshot: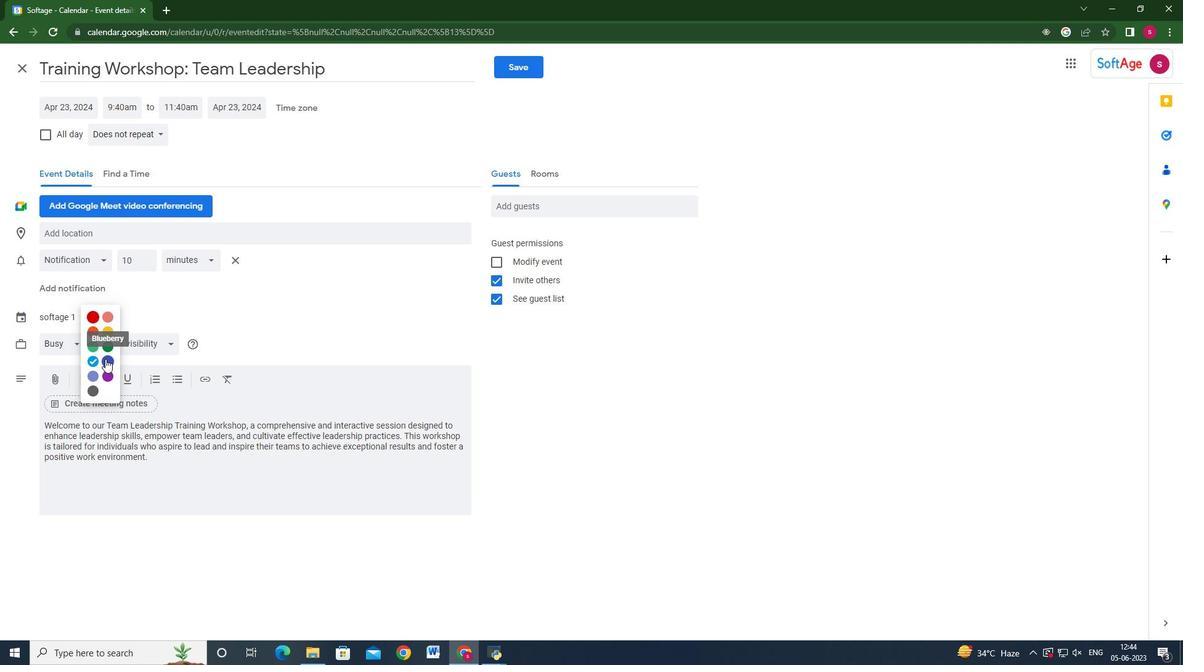 
Action: Mouse moved to (131, 233)
Screenshot: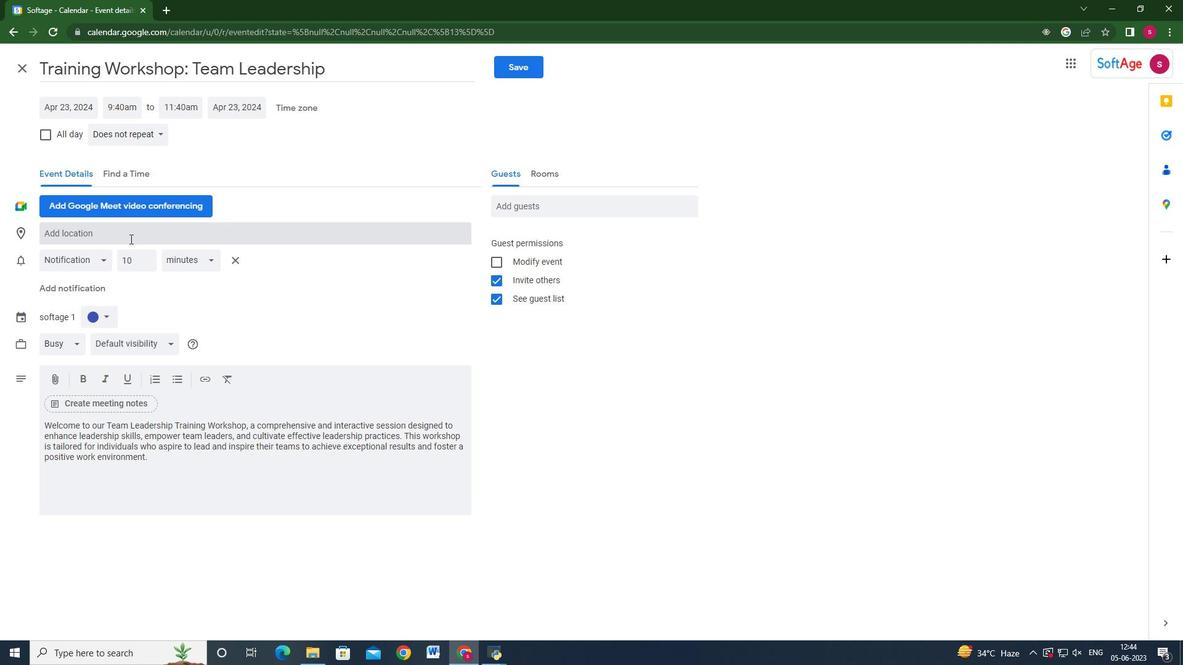 
Action: Mouse pressed left at (131, 233)
Screenshot: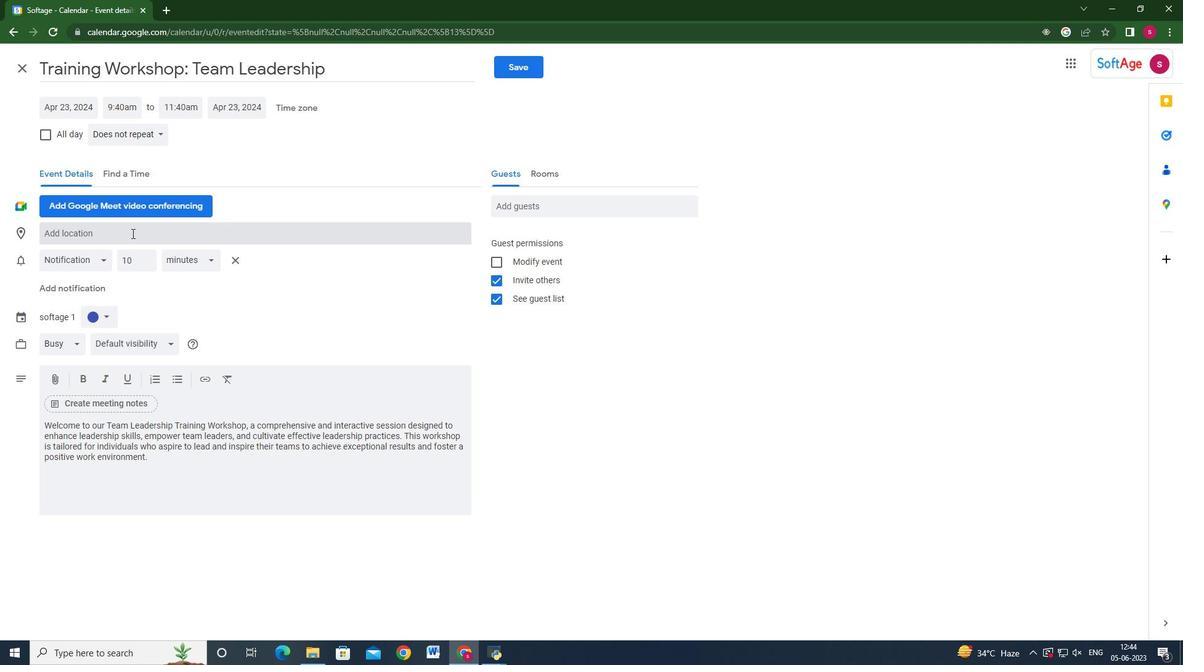 
Action: Key pressed 123<Key.space><Key.shift>Montmarte<Key.space><Key.shift>P<Key.backspace><Key.backspace>,<Key.space><Key.shift>Paris<Key.space>.<Key.backspace>,<Key.space><Key.shift_r>Frac<Key.backspace>nce<Key.space>
Screenshot: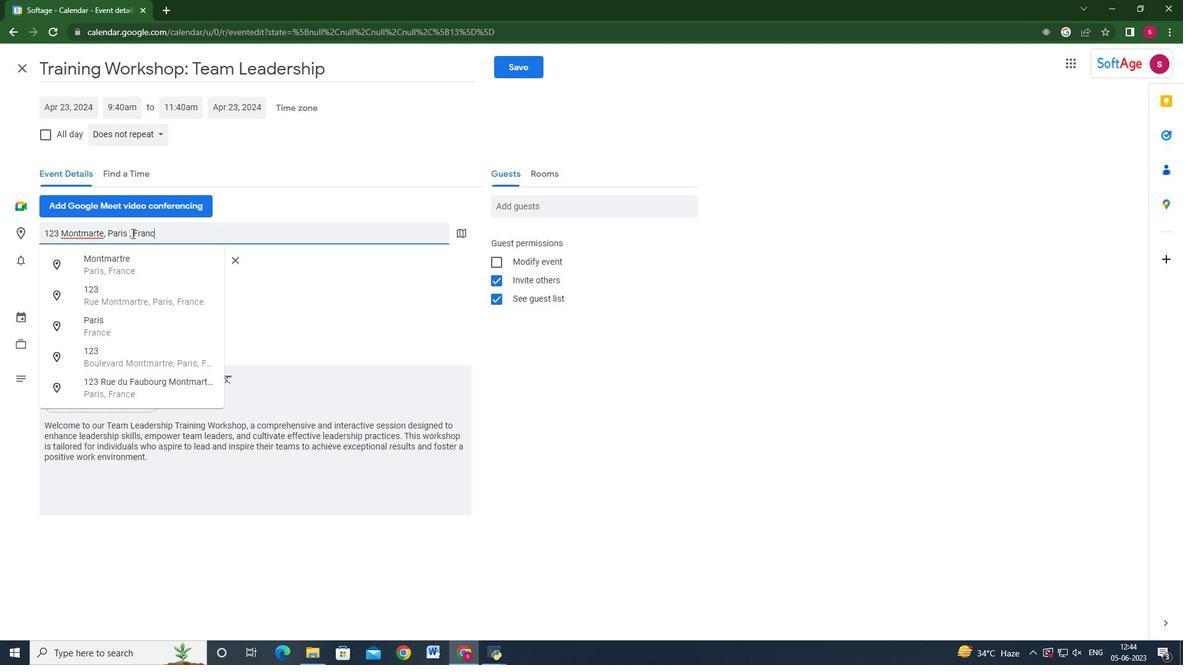 
Action: Mouse moved to (624, 206)
Screenshot: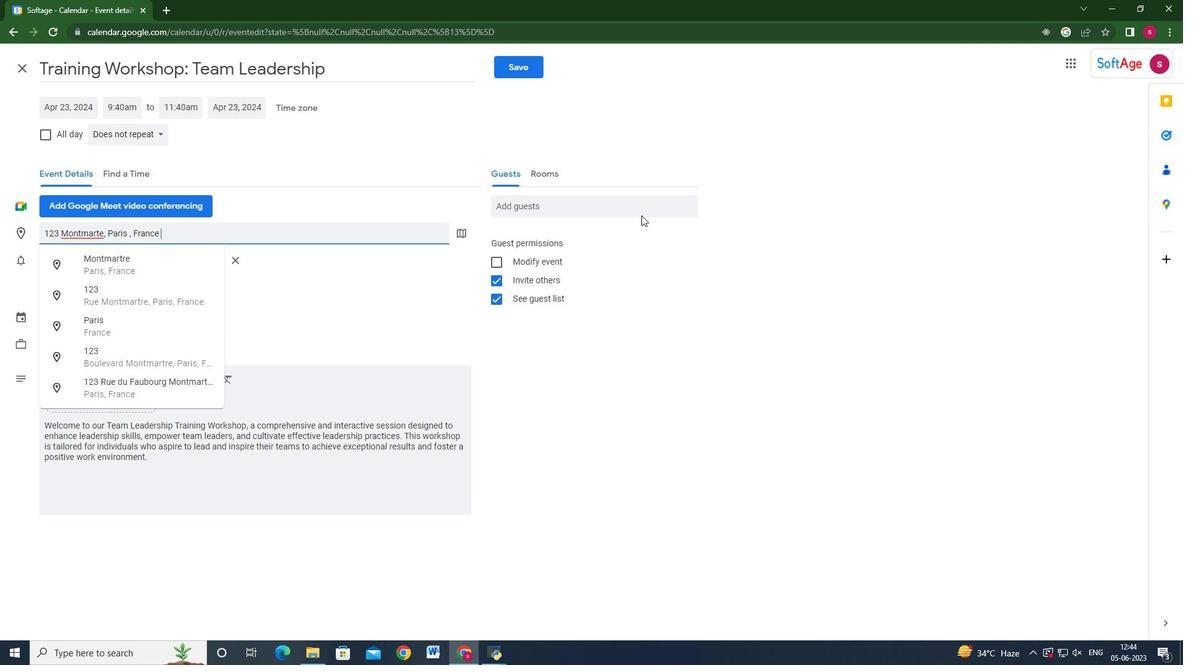 
Action: Mouse pressed left at (624, 206)
Screenshot: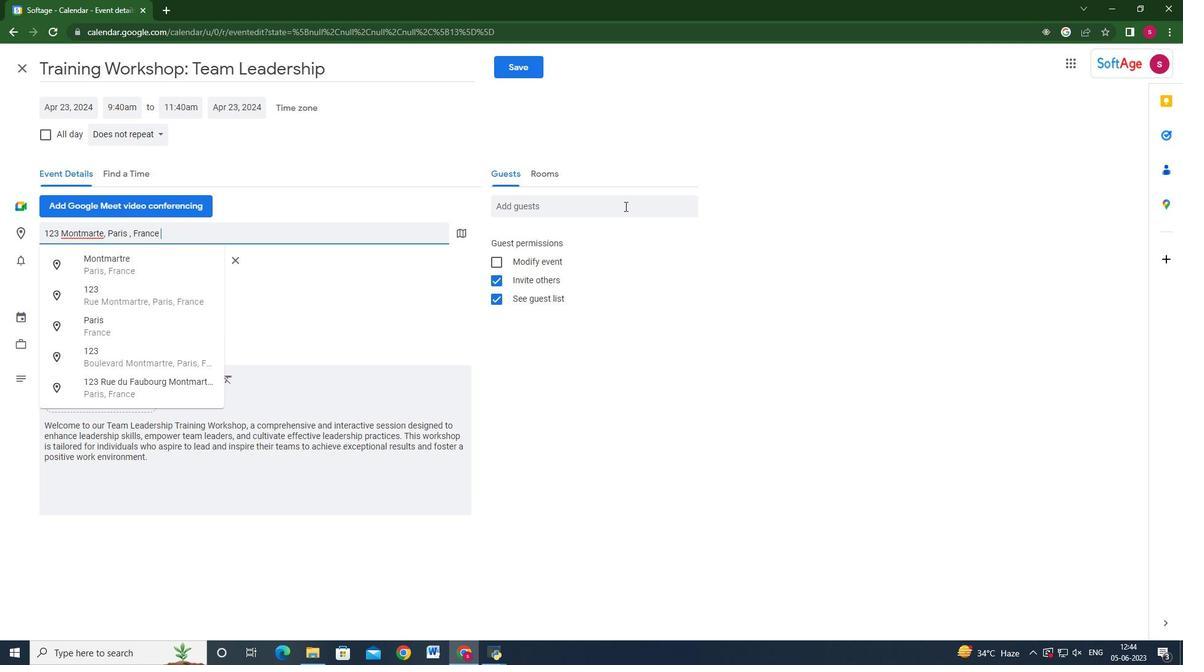 
Action: Key pressed softage.7<Key.shift_r>@softage.net<Key.enter>softage.9<Key.backspace>8<Key.shift_r>@softage.net<Key.enter>
Screenshot: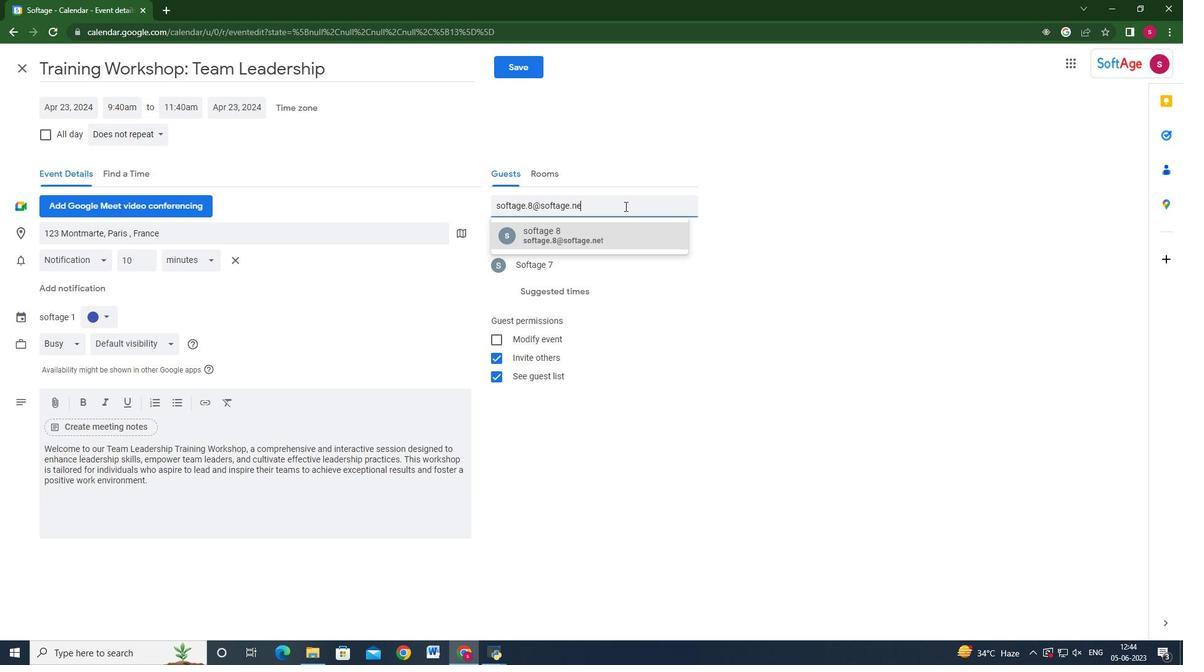 
Action: Mouse moved to (141, 130)
Screenshot: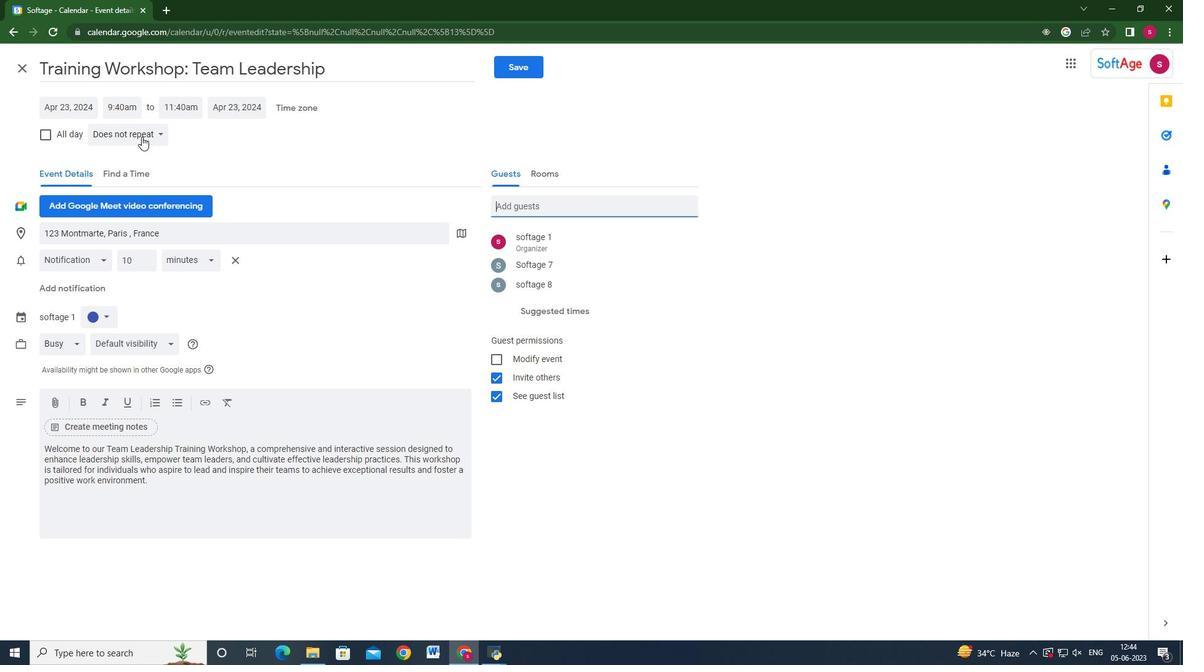 
Action: Mouse pressed left at (141, 130)
Screenshot: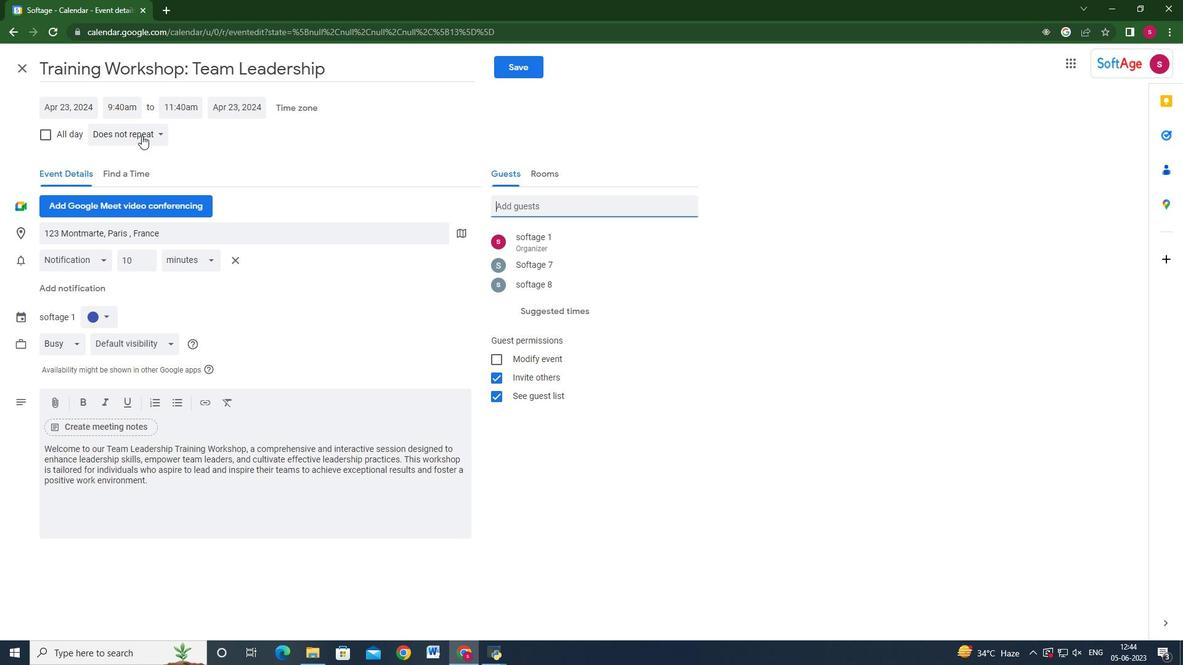 
Action: Mouse moved to (187, 236)
Screenshot: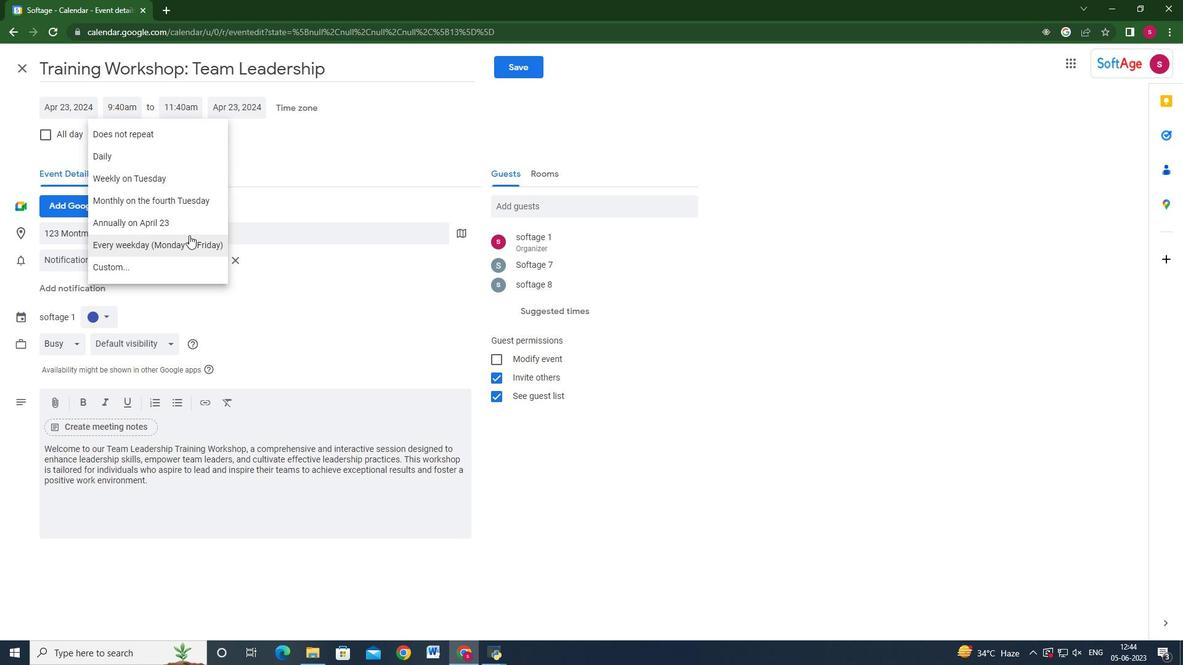 
Action: Mouse pressed left at (187, 236)
Screenshot: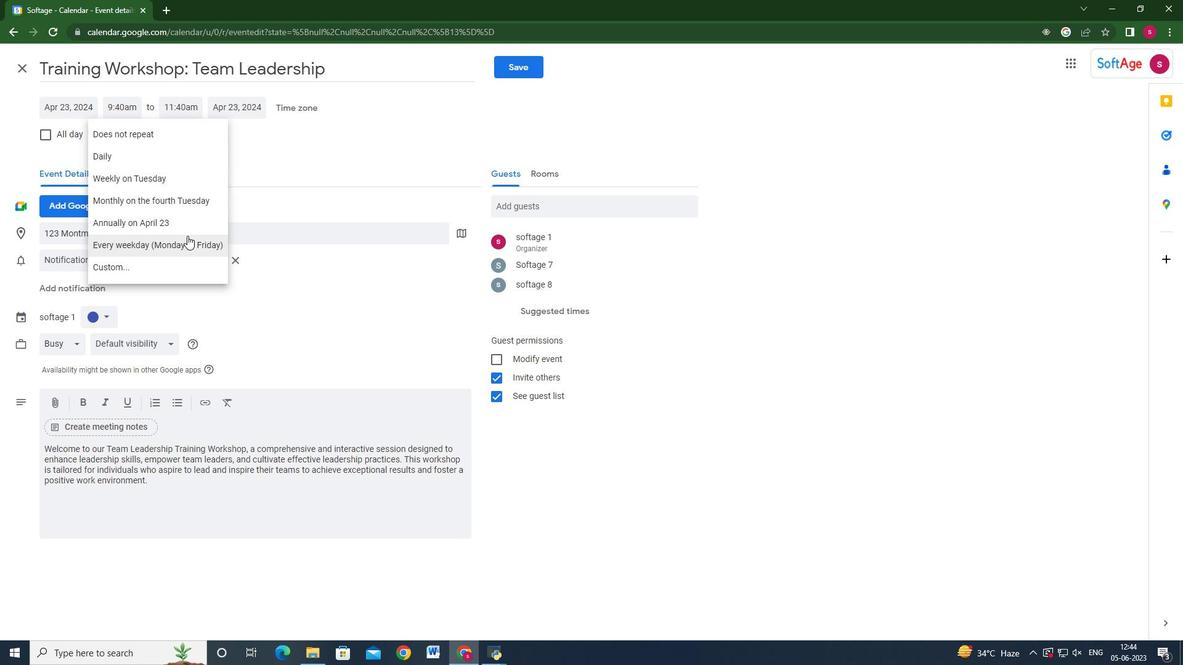 
Action: Mouse moved to (497, 591)
Screenshot: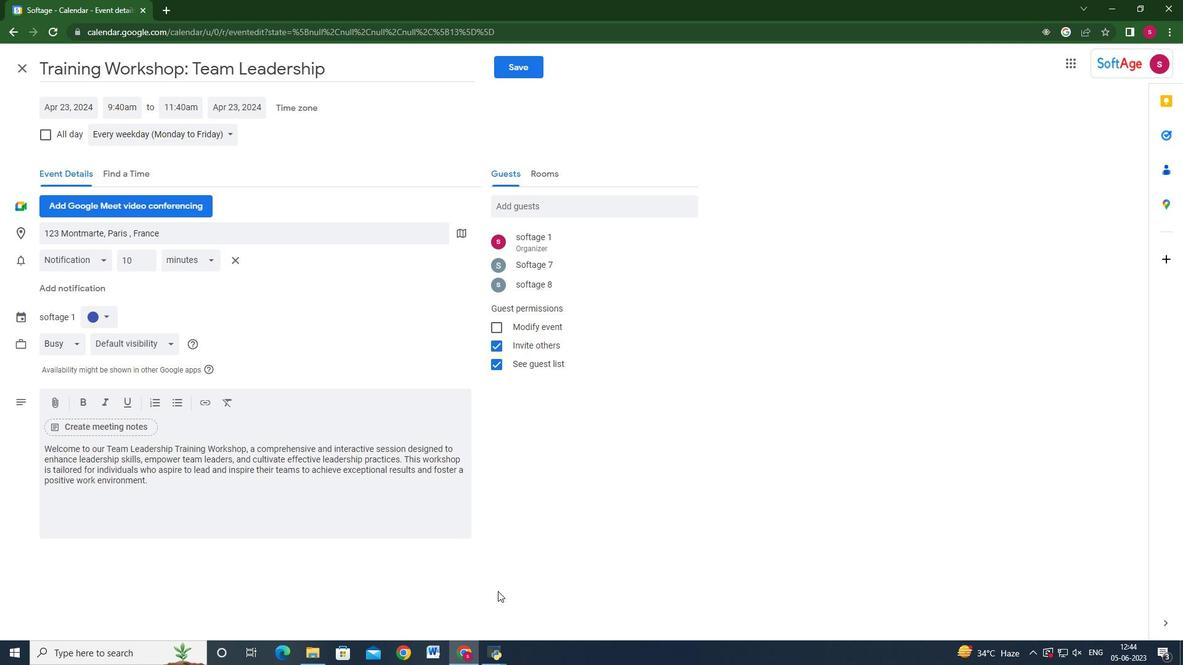 
Action: Mouse scrolled (497, 591) with delta (0, 0)
Screenshot: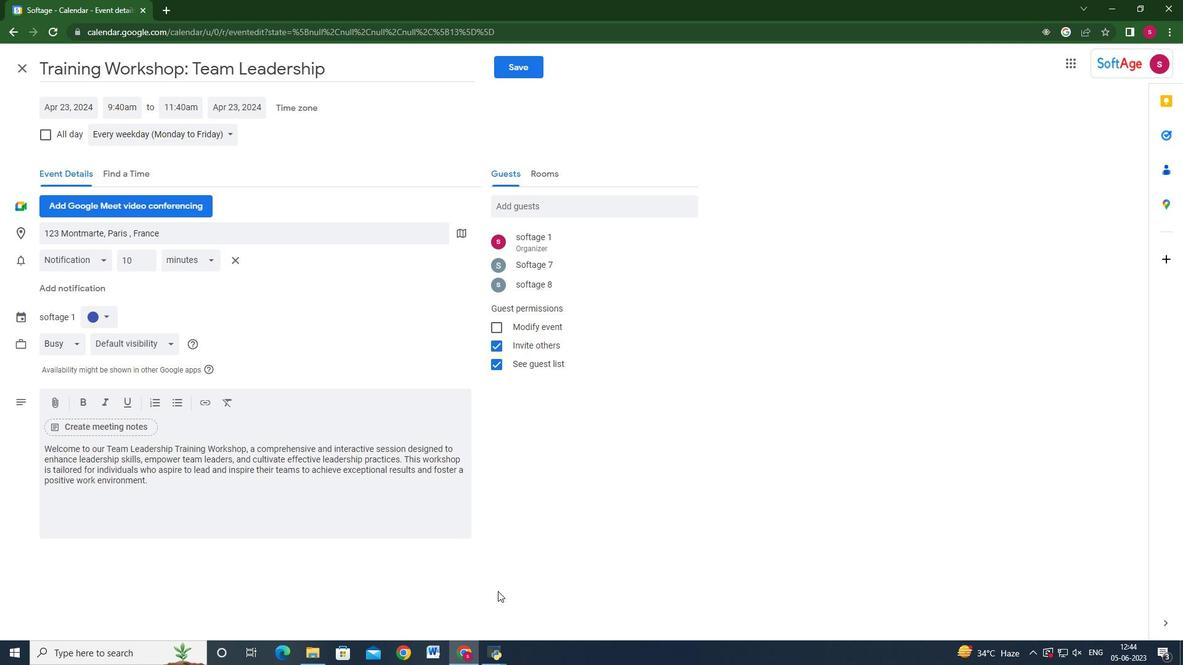 
Action: Mouse moved to (513, 63)
Screenshot: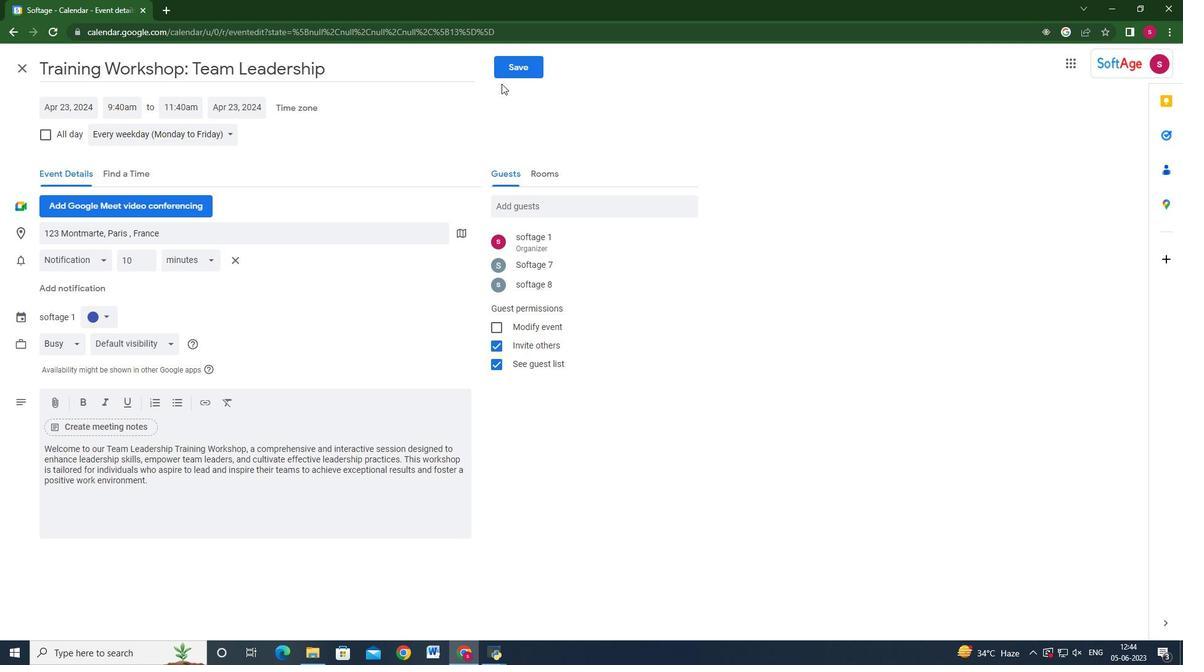
Action: Mouse pressed left at (513, 63)
Screenshot: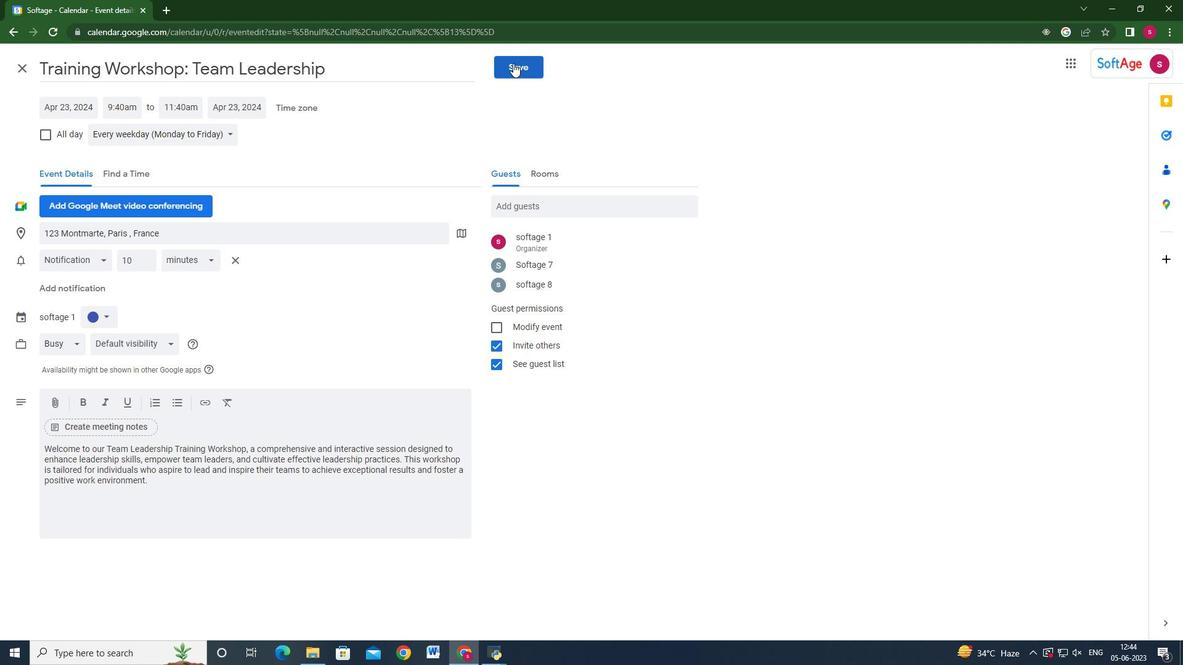 
Action: Mouse moved to (708, 370)
Screenshot: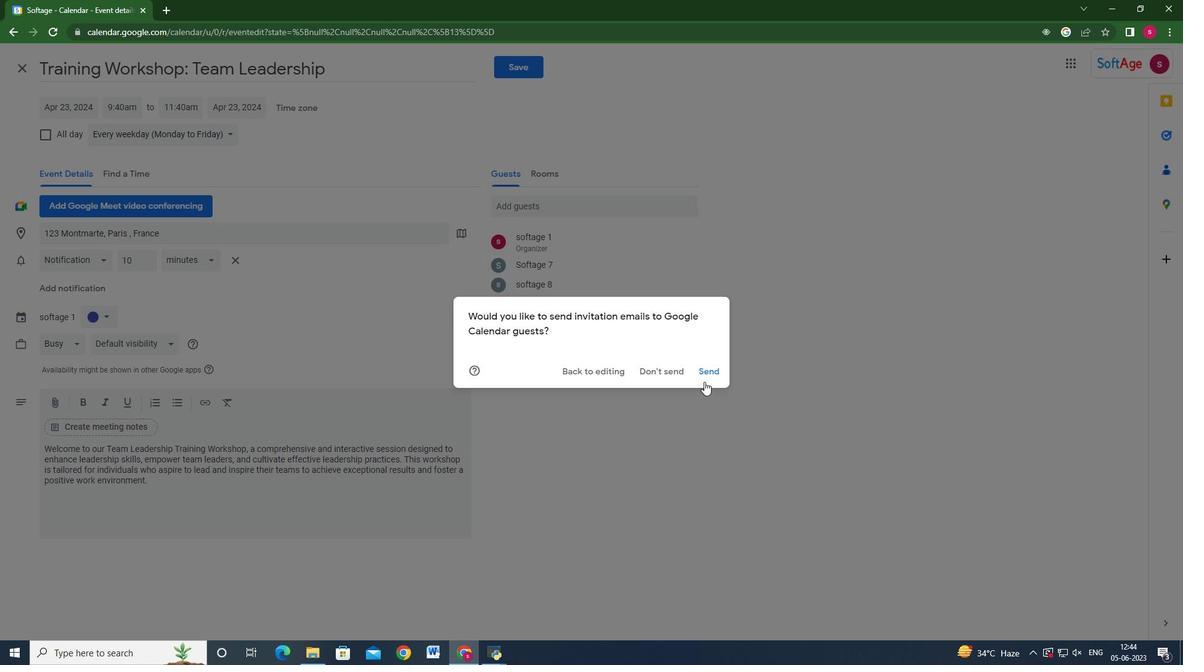 
Action: Mouse pressed left at (708, 370)
Screenshot: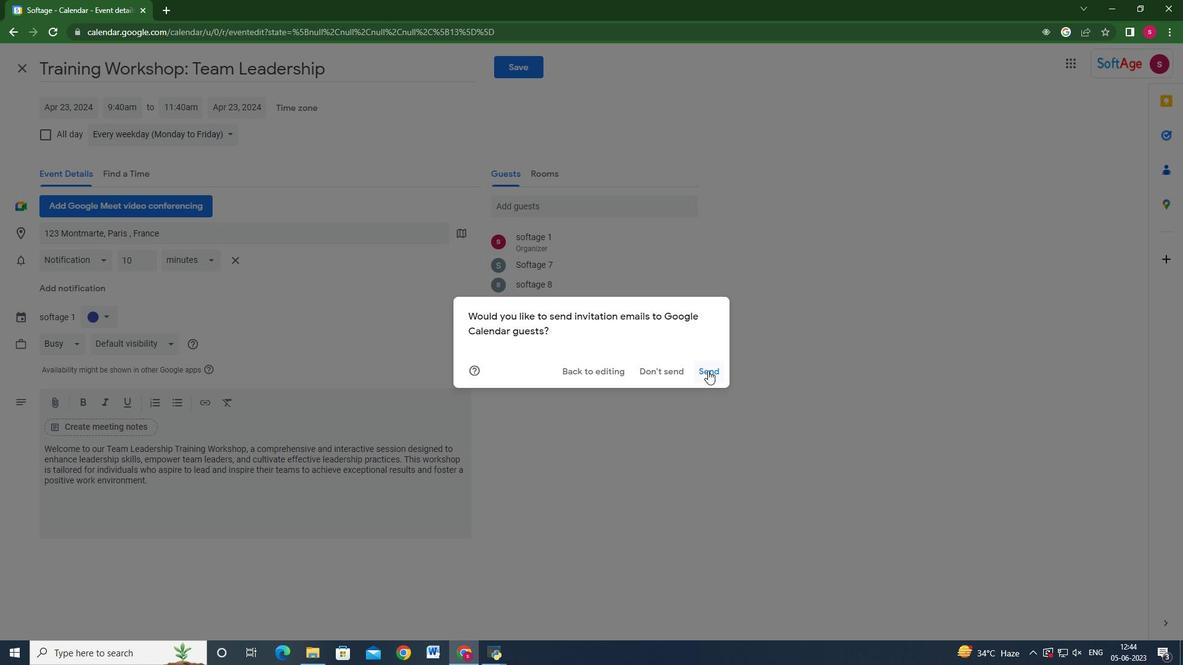 
Action: Mouse moved to (818, 382)
Screenshot: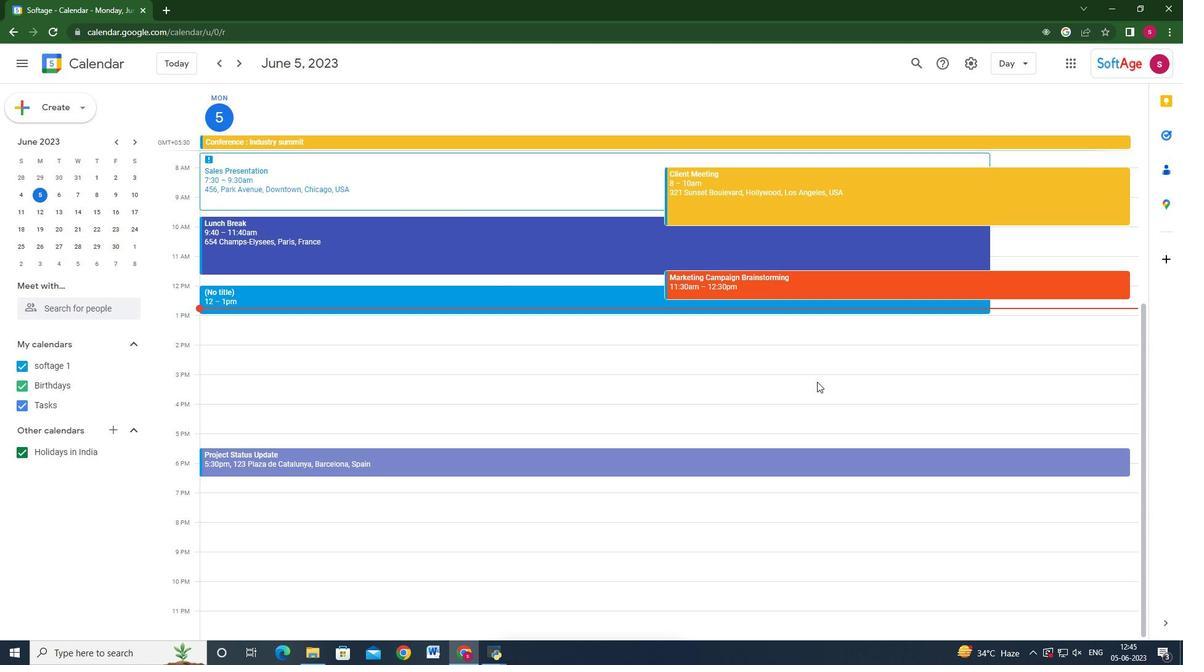 
